 Task: Look for space in Gurnee, United States from 6th September, 2023 to 15th September, 2023 for 6 adults in price range Rs.8000 to Rs.12000. Place can be entire place or private room with 6 bedrooms having 6 beds and 6 bathrooms. Property type can be house, flat, guest house. Amenities needed are: wifi, TV, free parkinig on premises, gym, breakfast. Booking option can be shelf check-in. Required host language is English.
Action: Mouse moved to (451, 99)
Screenshot: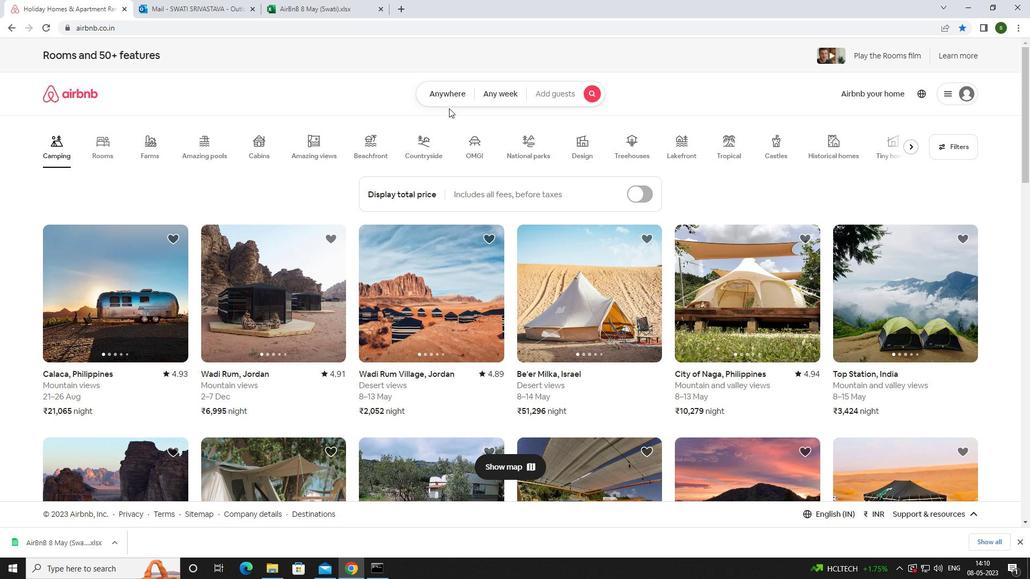 
Action: Mouse pressed left at (451, 99)
Screenshot: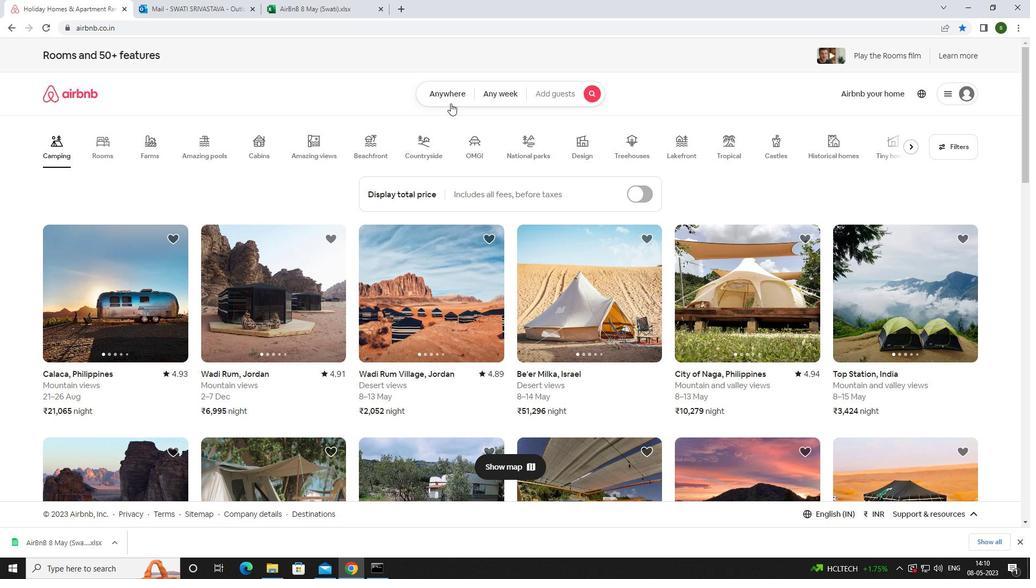 
Action: Mouse moved to (358, 138)
Screenshot: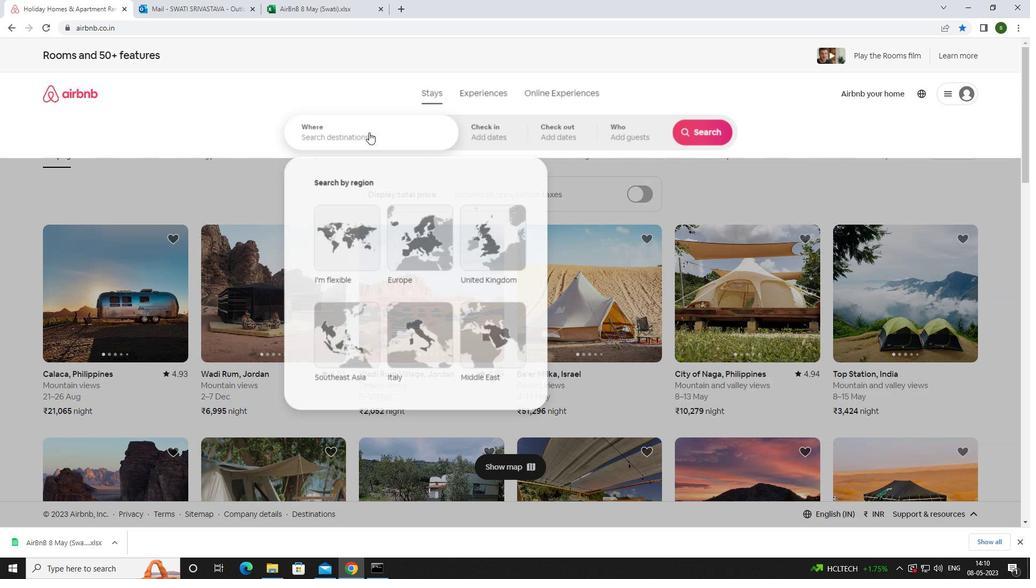 
Action: Mouse pressed left at (358, 138)
Screenshot: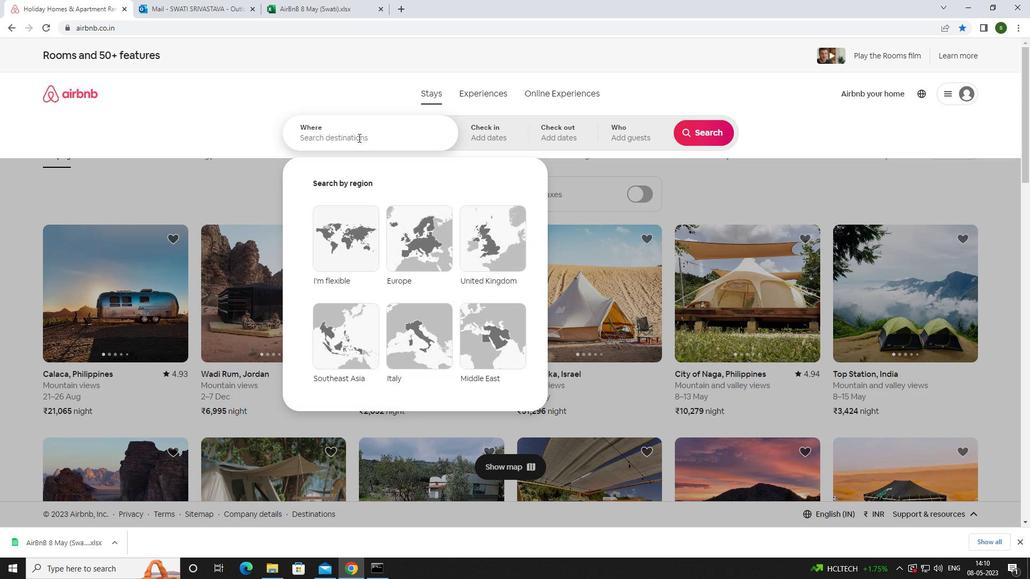 
Action: Key pressed <Key.caps_lock>g<Key.caps_lock>urnee,<Key.space><Key.caps_lock>u<Key.caps_lock>nited<Key.space><Key.caps_lock>s<Key.caps_lock>tates<Key.enter>
Screenshot: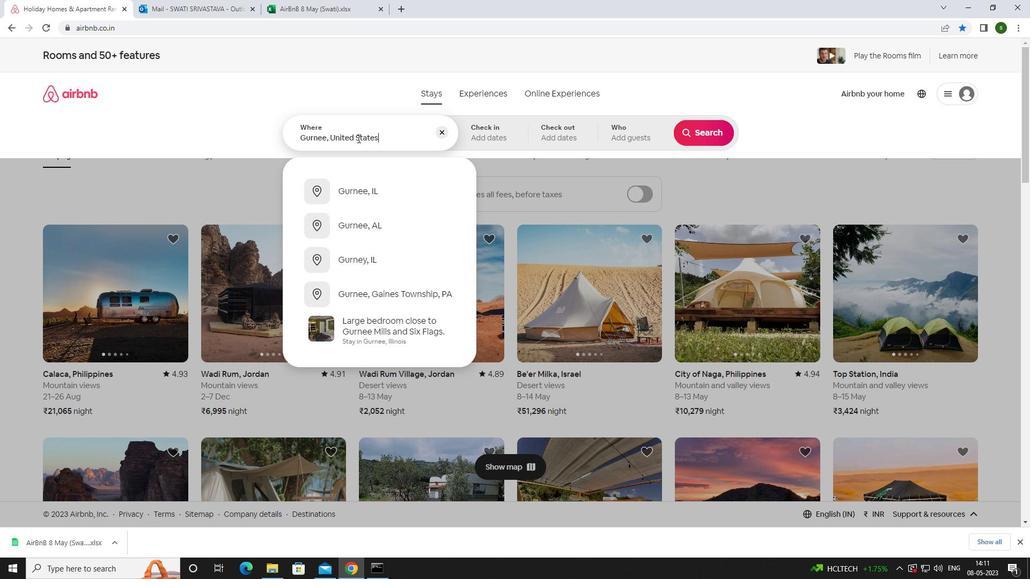 
Action: Mouse moved to (699, 214)
Screenshot: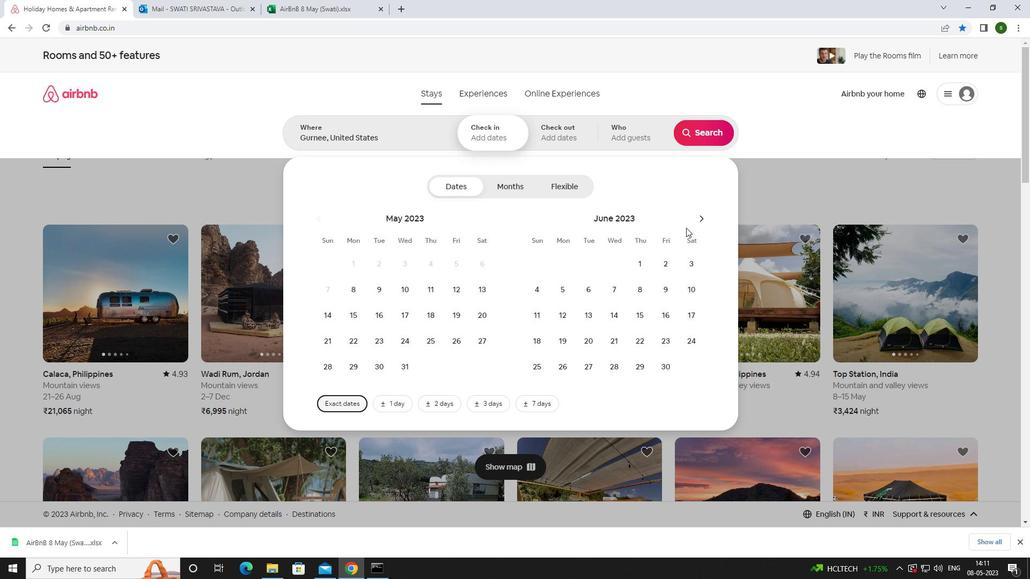 
Action: Mouse pressed left at (699, 214)
Screenshot: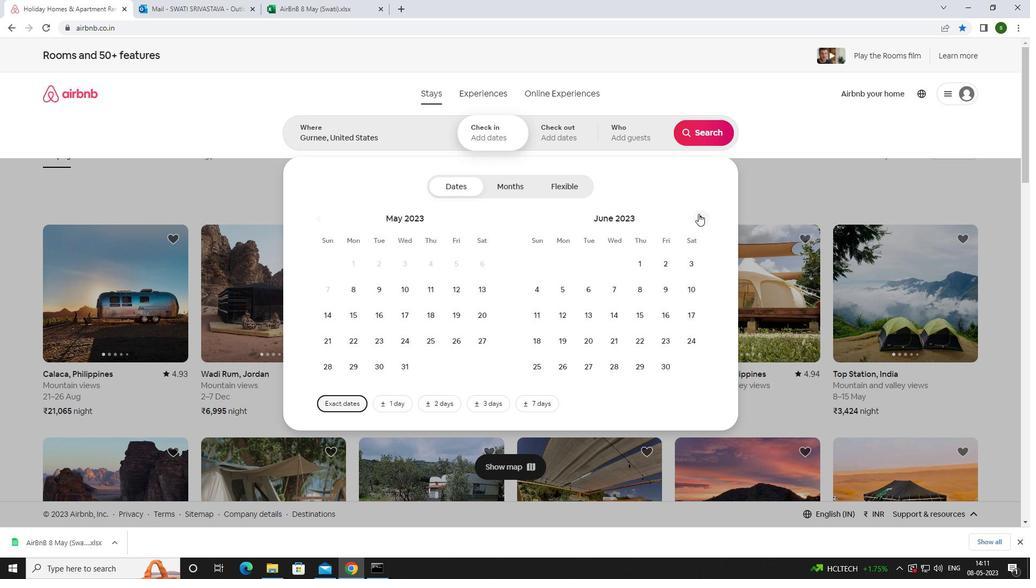 
Action: Mouse moved to (701, 214)
Screenshot: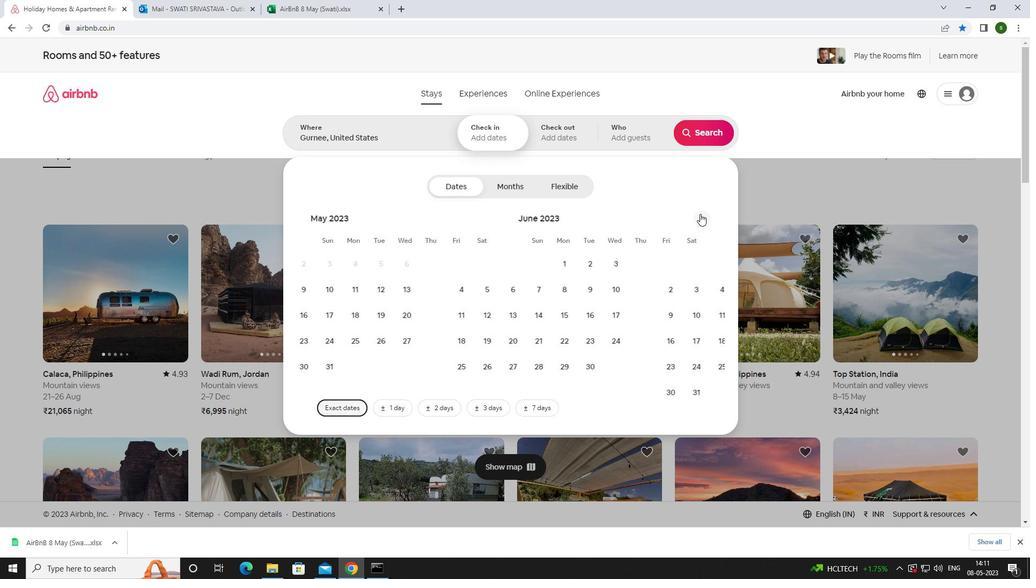 
Action: Mouse pressed left at (701, 214)
Screenshot: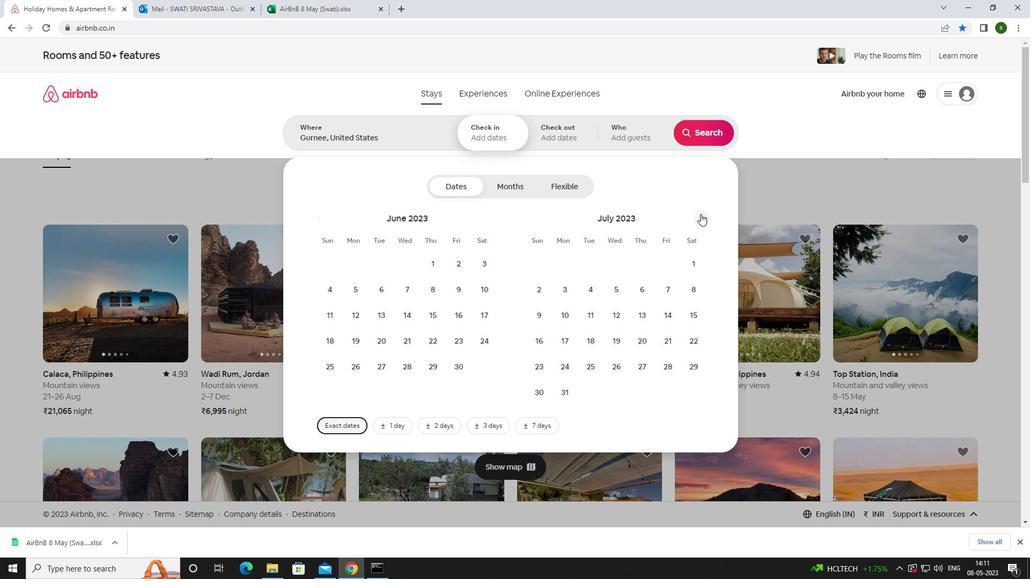 
Action: Mouse pressed left at (701, 214)
Screenshot: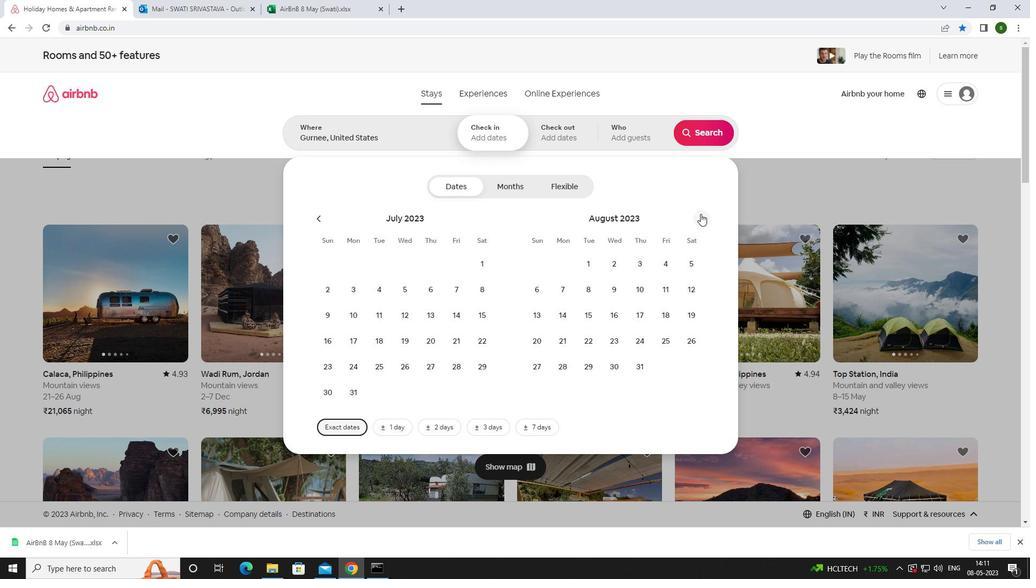 
Action: Mouse moved to (620, 293)
Screenshot: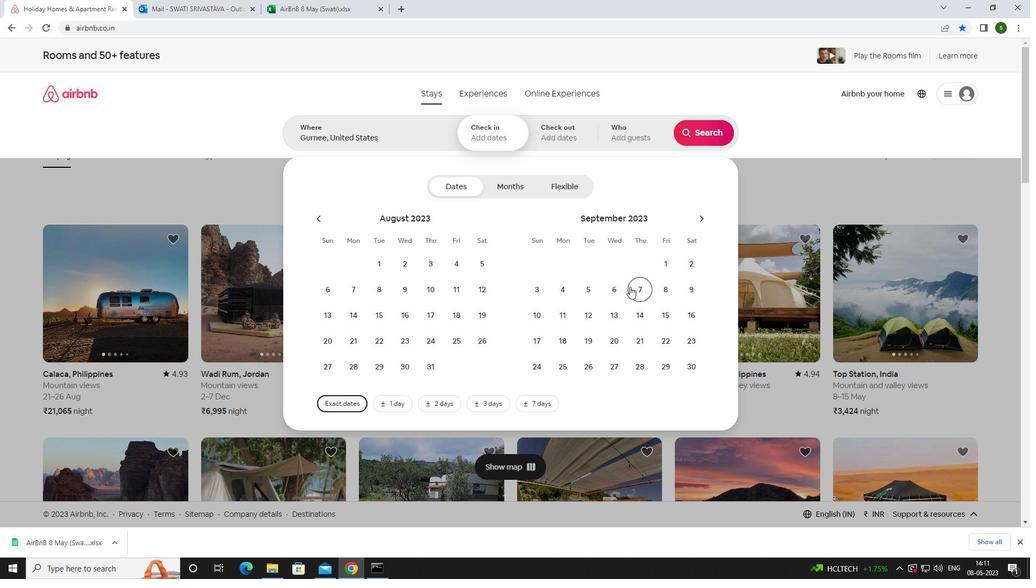 
Action: Mouse pressed left at (620, 293)
Screenshot: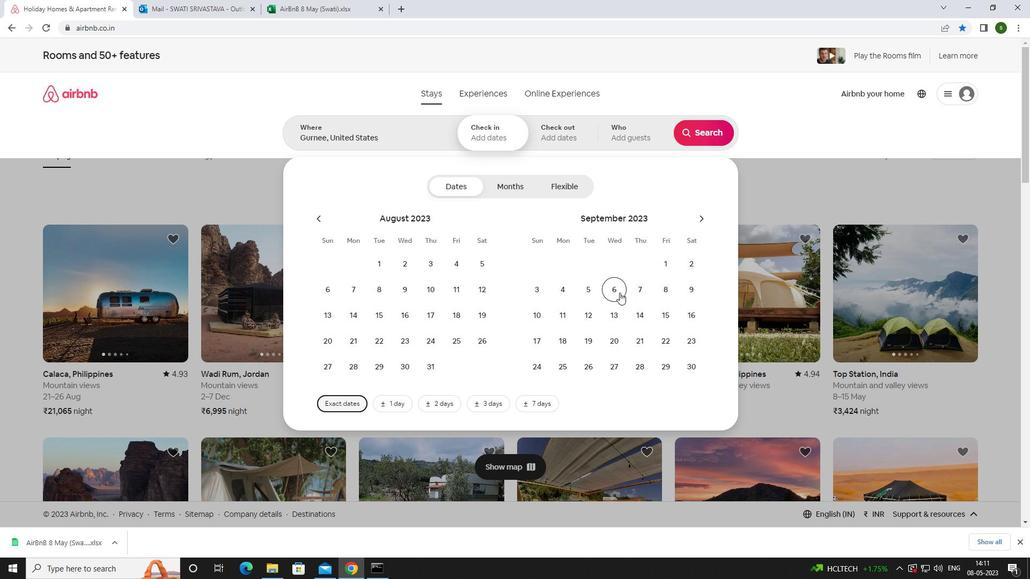 
Action: Mouse moved to (664, 311)
Screenshot: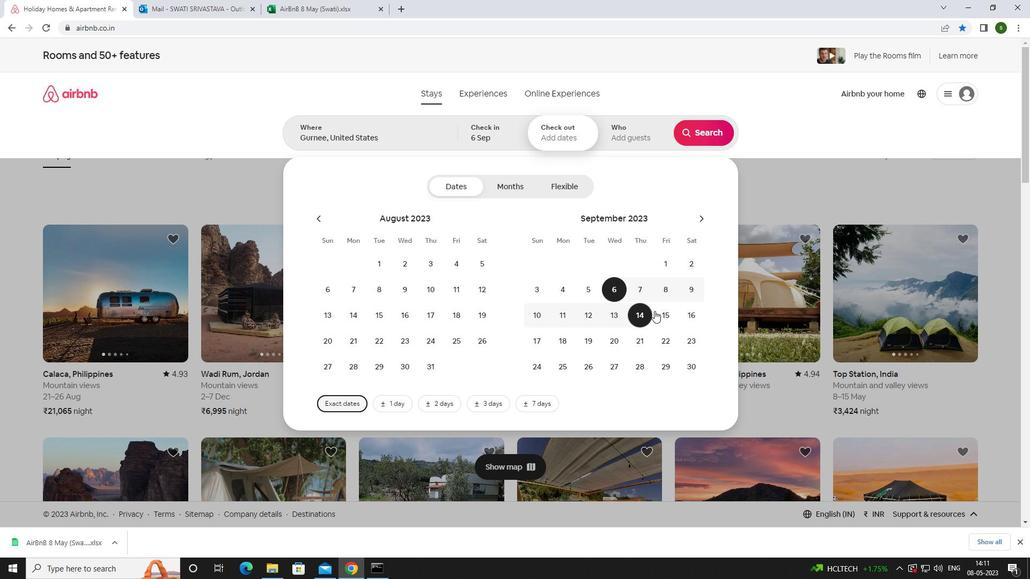 
Action: Mouse pressed left at (664, 311)
Screenshot: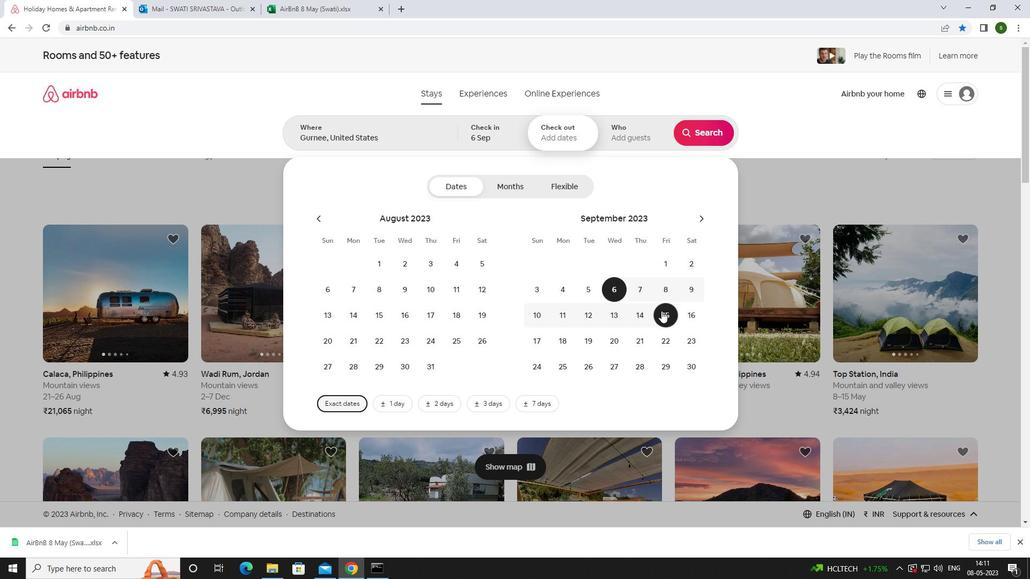 
Action: Mouse moved to (614, 133)
Screenshot: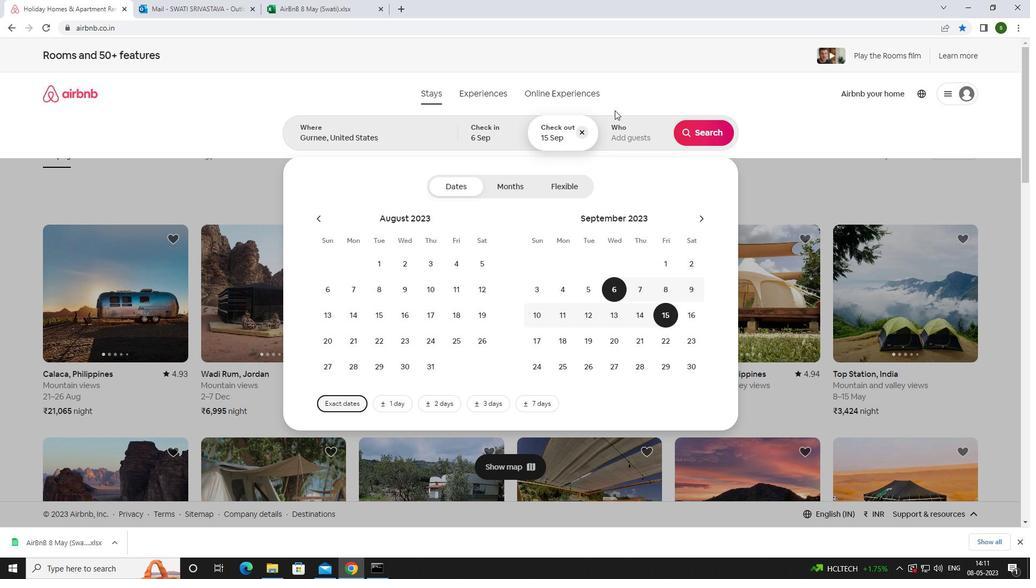 
Action: Mouse pressed left at (614, 133)
Screenshot: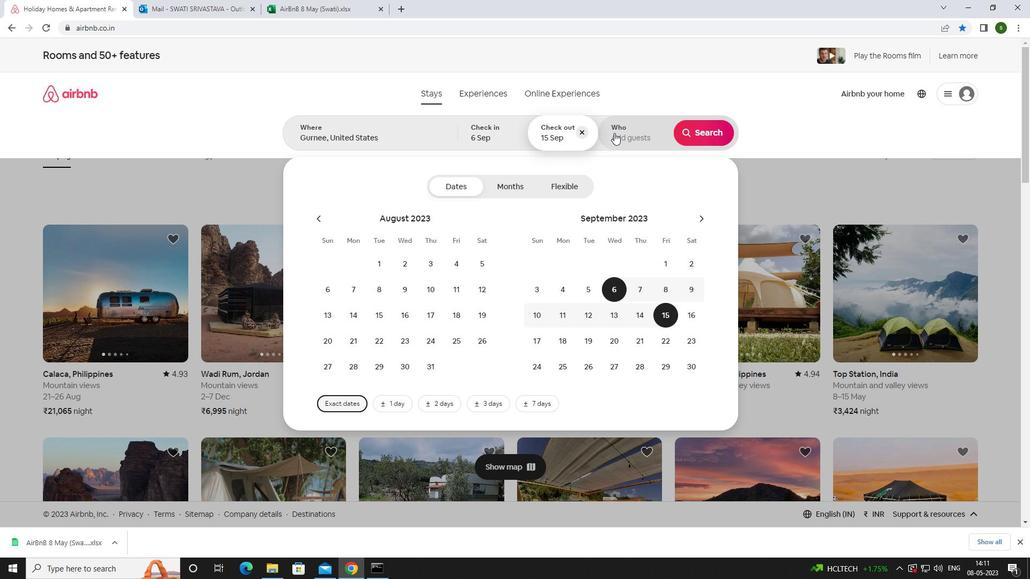 
Action: Mouse moved to (705, 189)
Screenshot: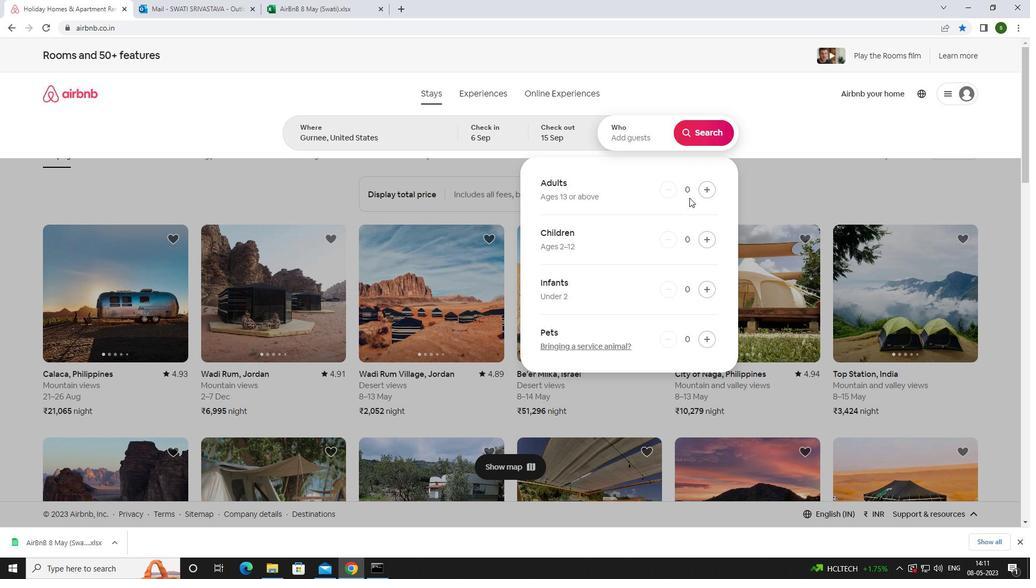 
Action: Mouse pressed left at (705, 189)
Screenshot: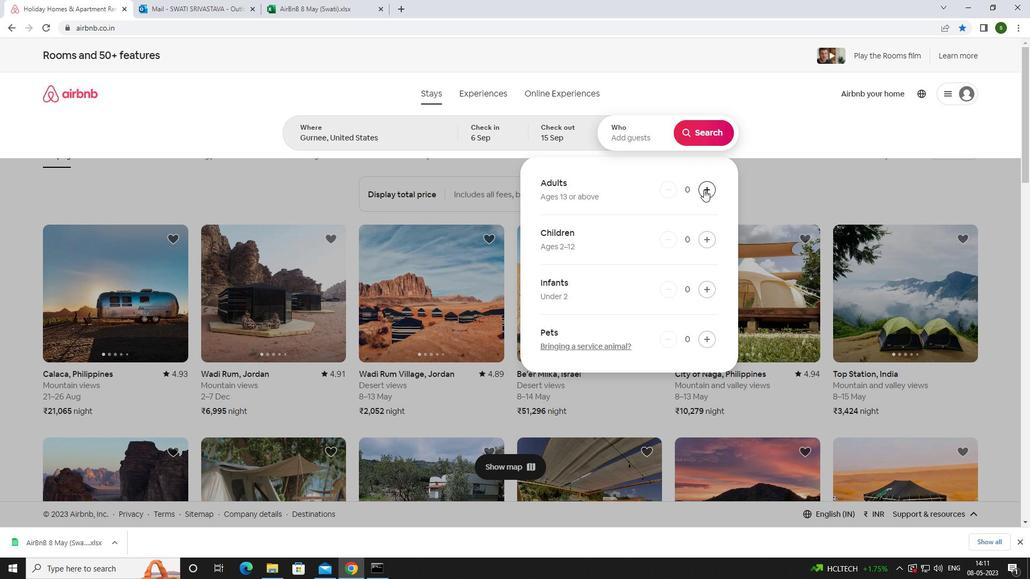 
Action: Mouse pressed left at (705, 189)
Screenshot: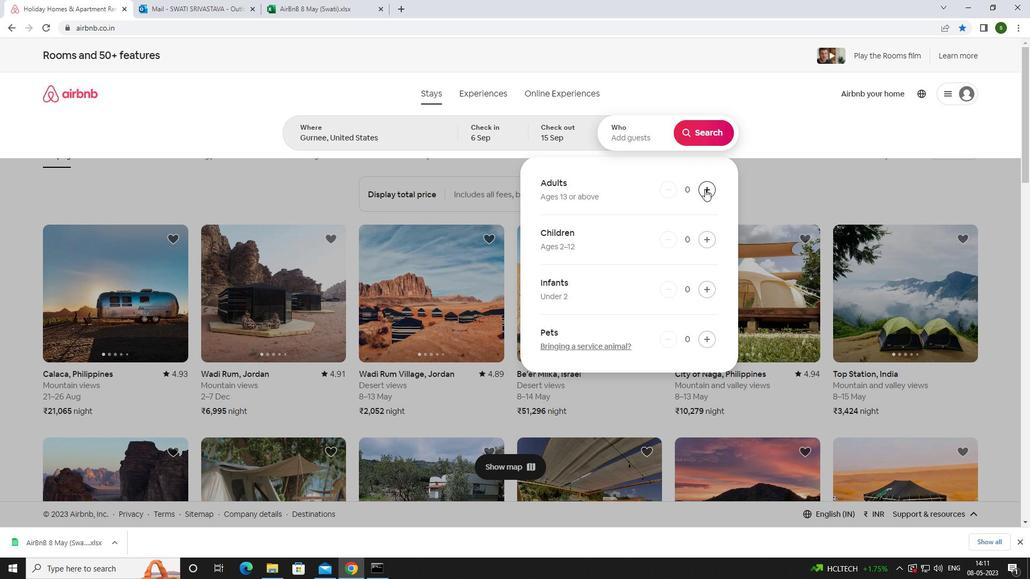 
Action: Mouse pressed left at (705, 189)
Screenshot: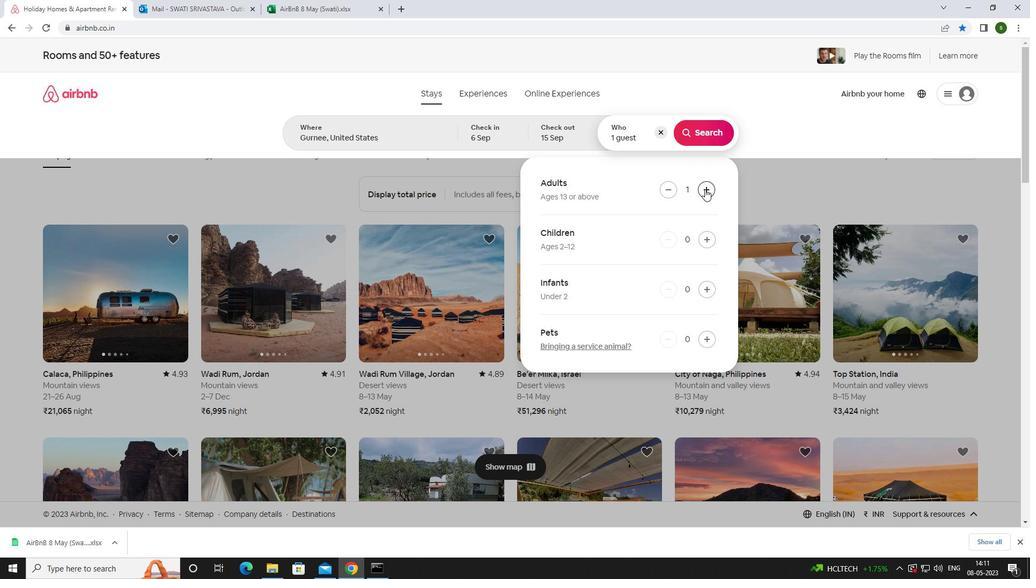 
Action: Mouse pressed left at (705, 189)
Screenshot: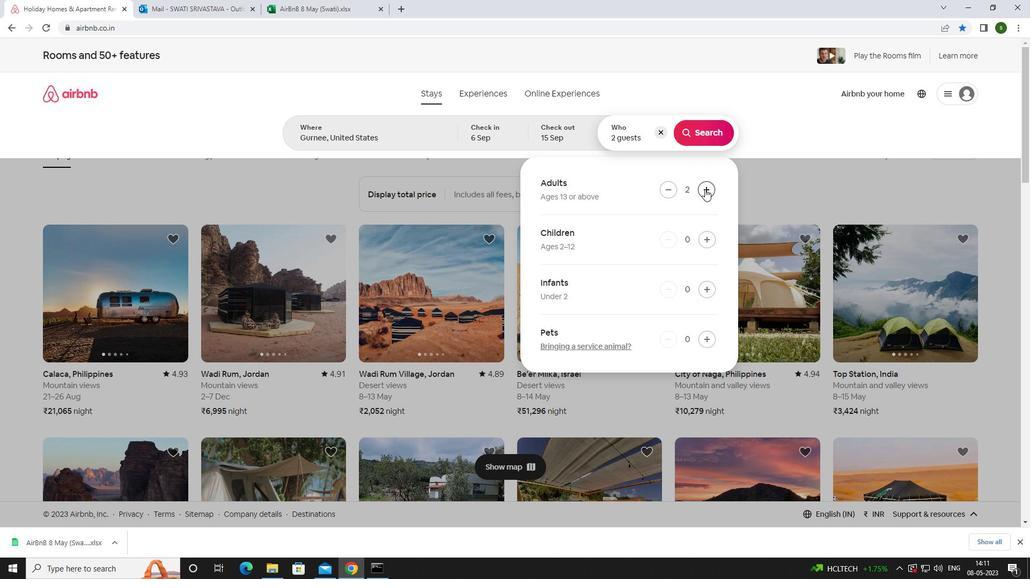 
Action: Mouse pressed left at (705, 189)
Screenshot: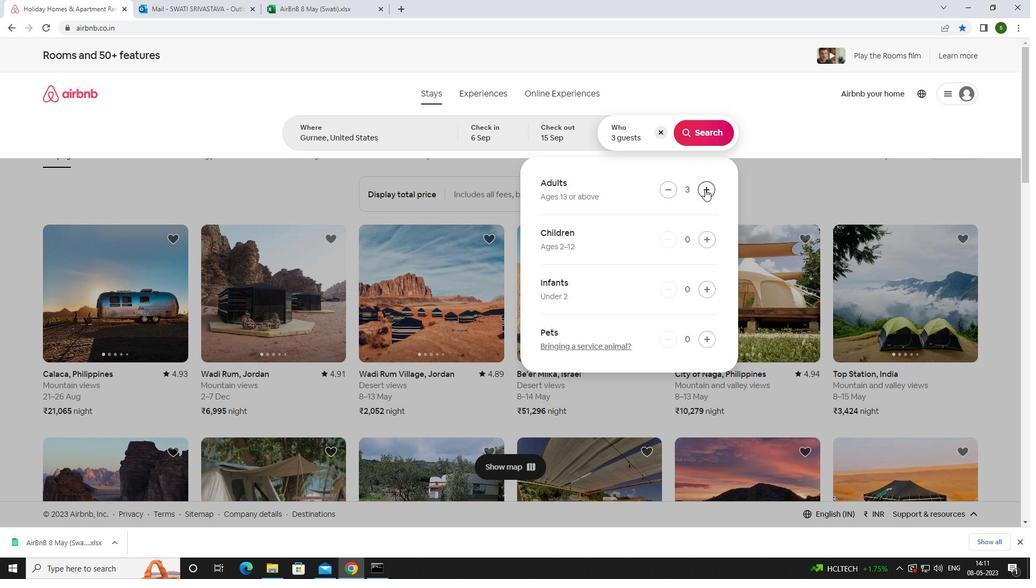 
Action: Mouse pressed left at (705, 189)
Screenshot: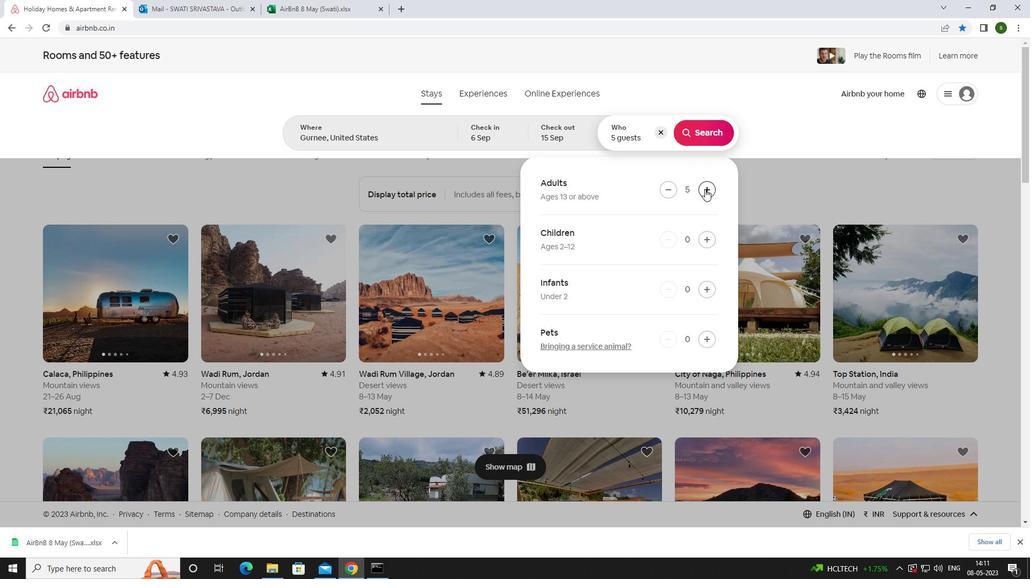 
Action: Mouse moved to (703, 132)
Screenshot: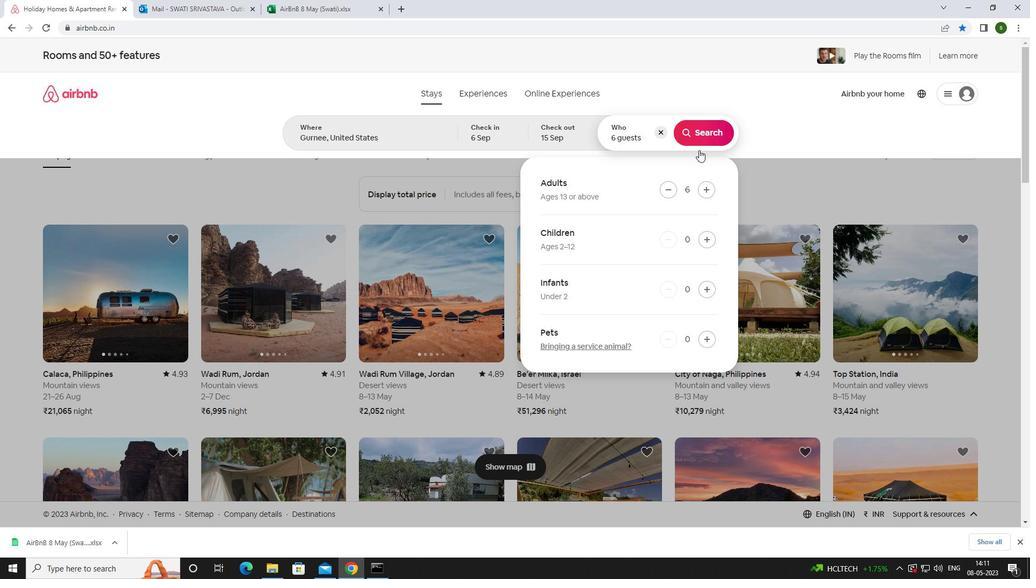 
Action: Mouse pressed left at (703, 132)
Screenshot: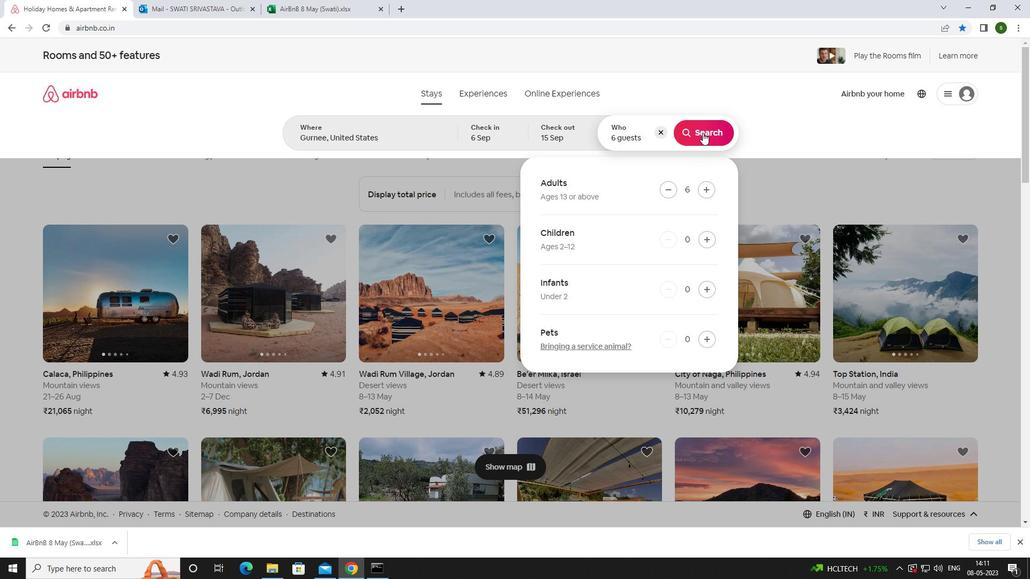 
Action: Mouse moved to (1001, 106)
Screenshot: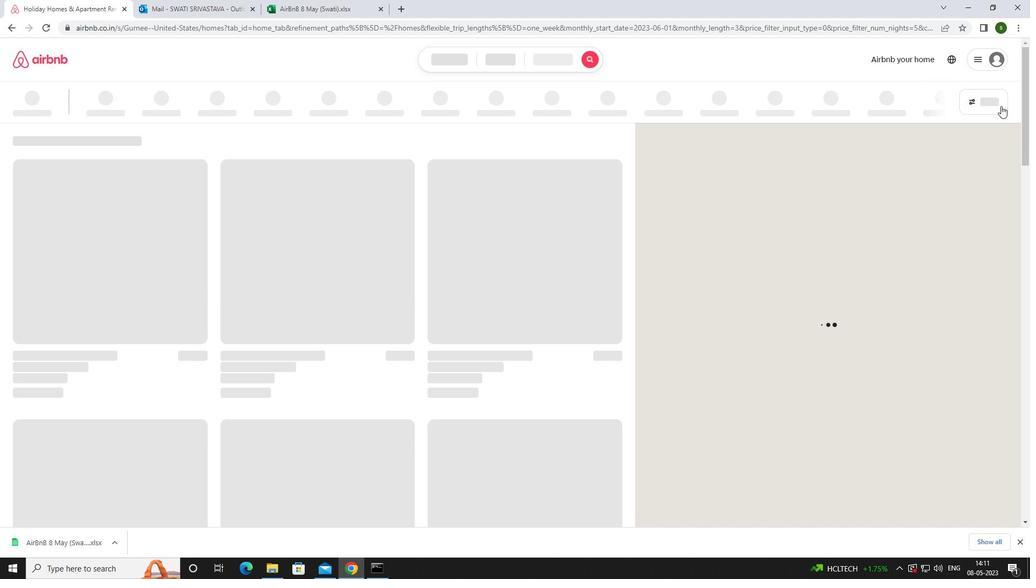 
Action: Mouse pressed left at (1001, 106)
Screenshot: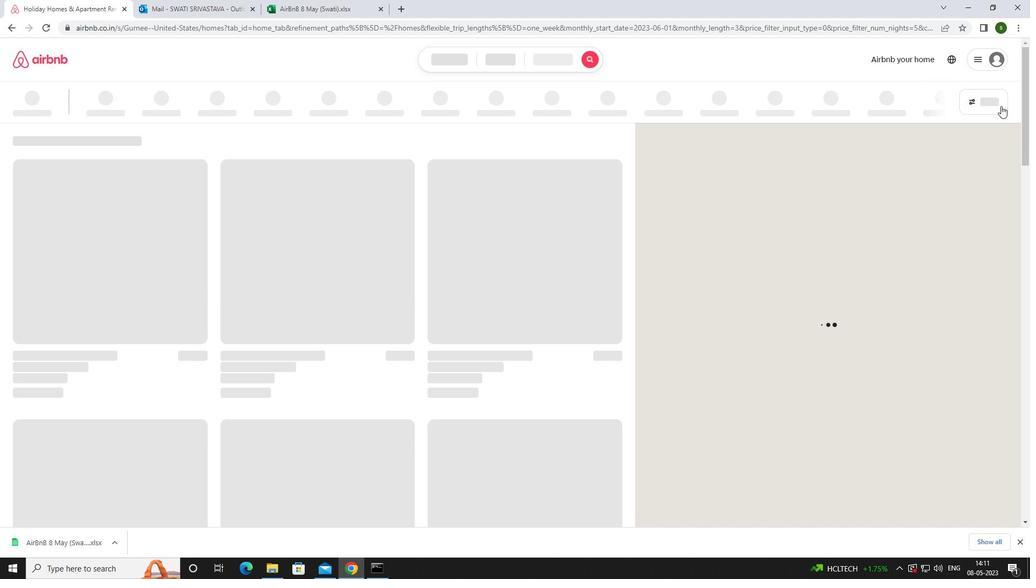 
Action: Mouse moved to (986, 105)
Screenshot: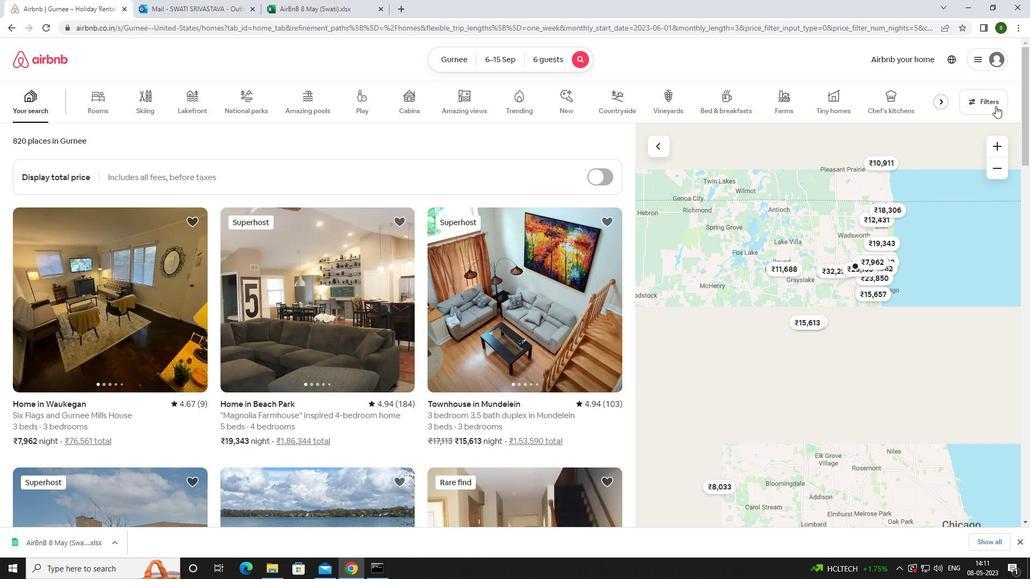 
Action: Mouse pressed left at (986, 105)
Screenshot: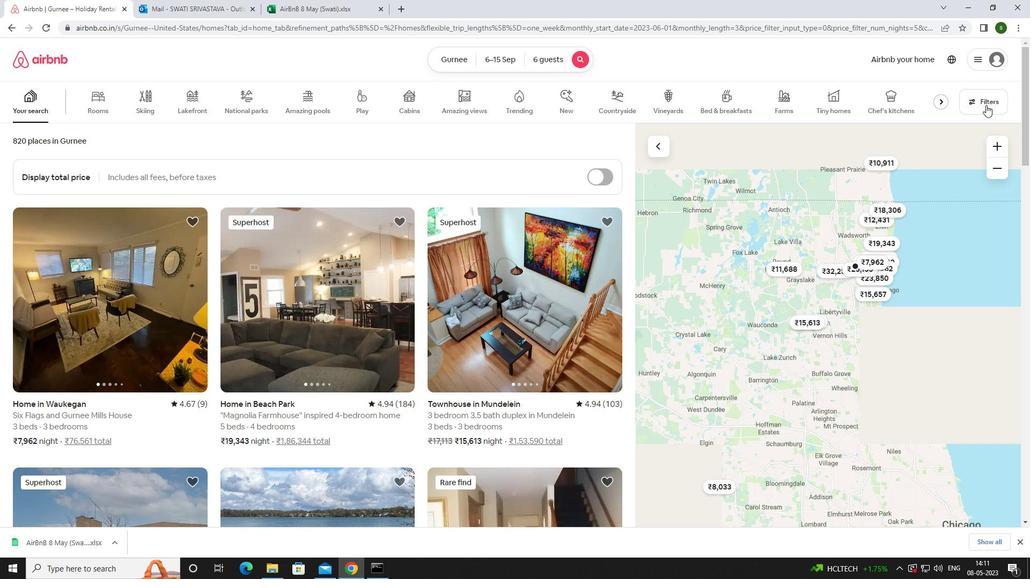 
Action: Mouse moved to (406, 362)
Screenshot: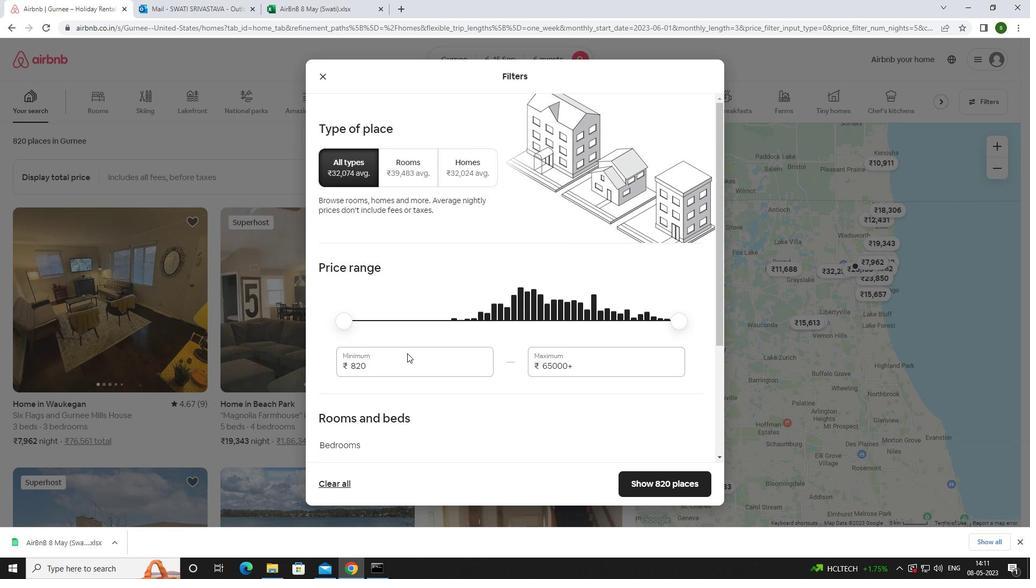 
Action: Mouse pressed left at (406, 362)
Screenshot: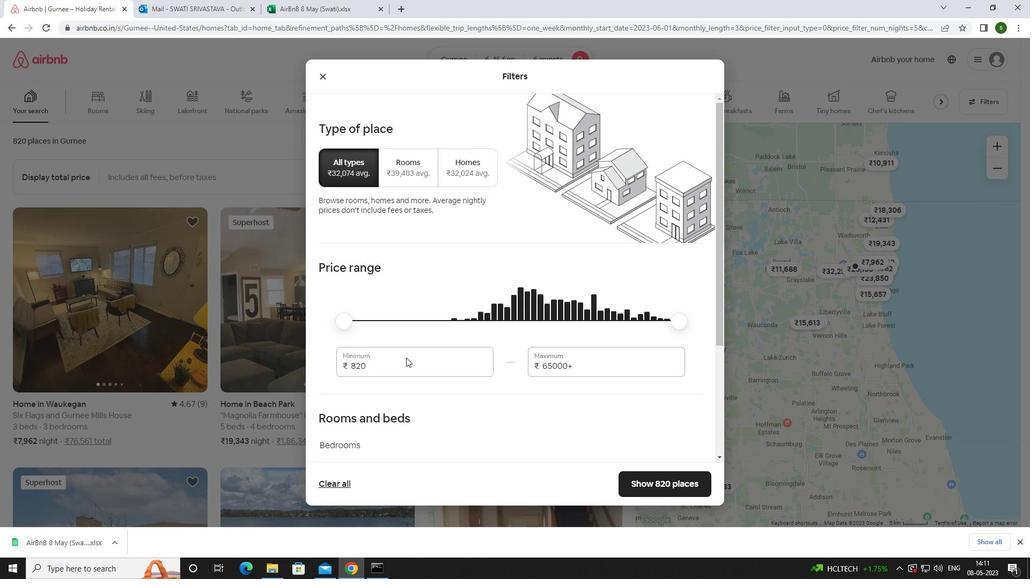 
Action: Key pressed <Key.backspace><Key.backspace><Key.backspace><Key.backspace>8000
Screenshot: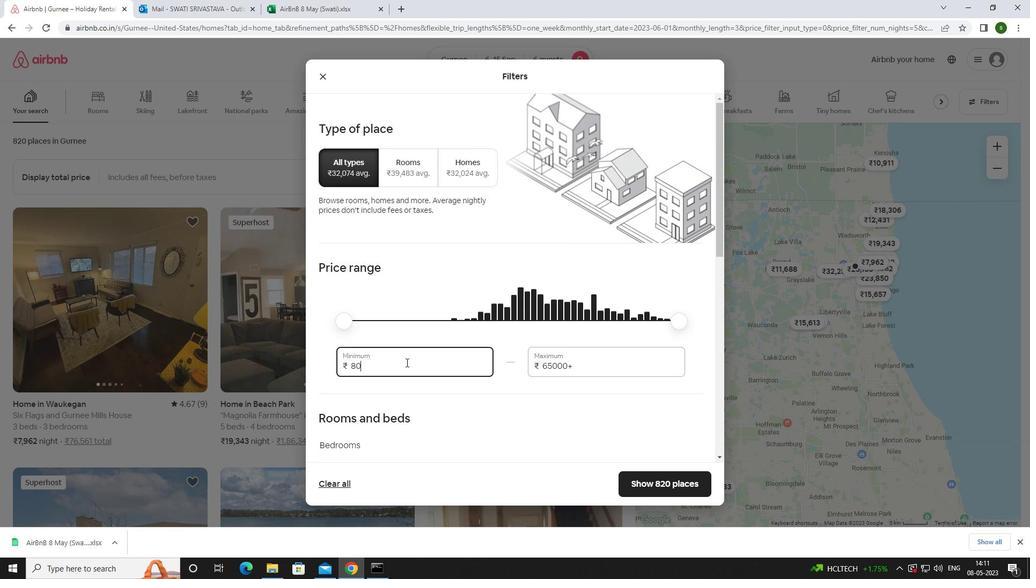 
Action: Mouse moved to (585, 368)
Screenshot: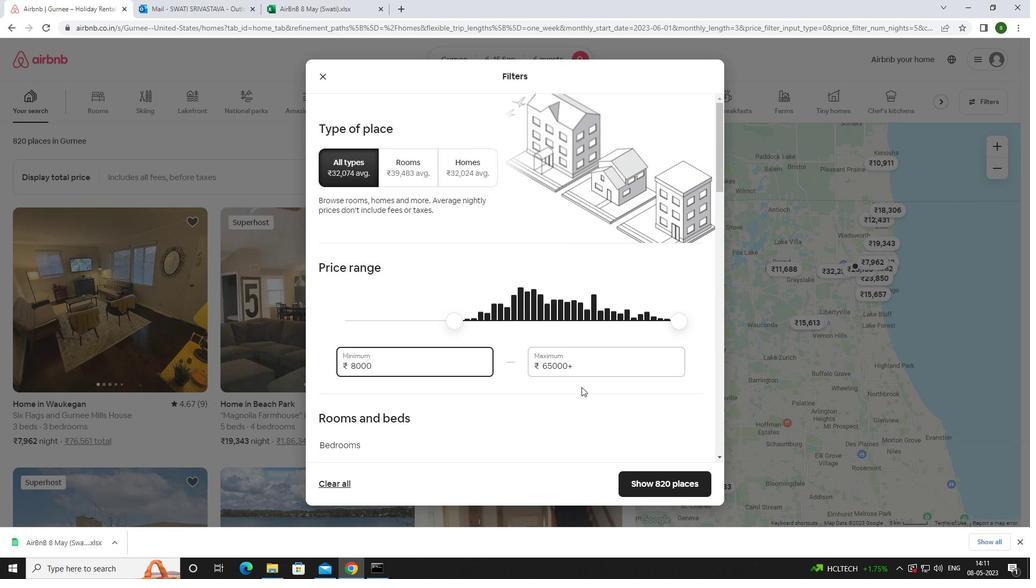 
Action: Mouse pressed left at (585, 368)
Screenshot: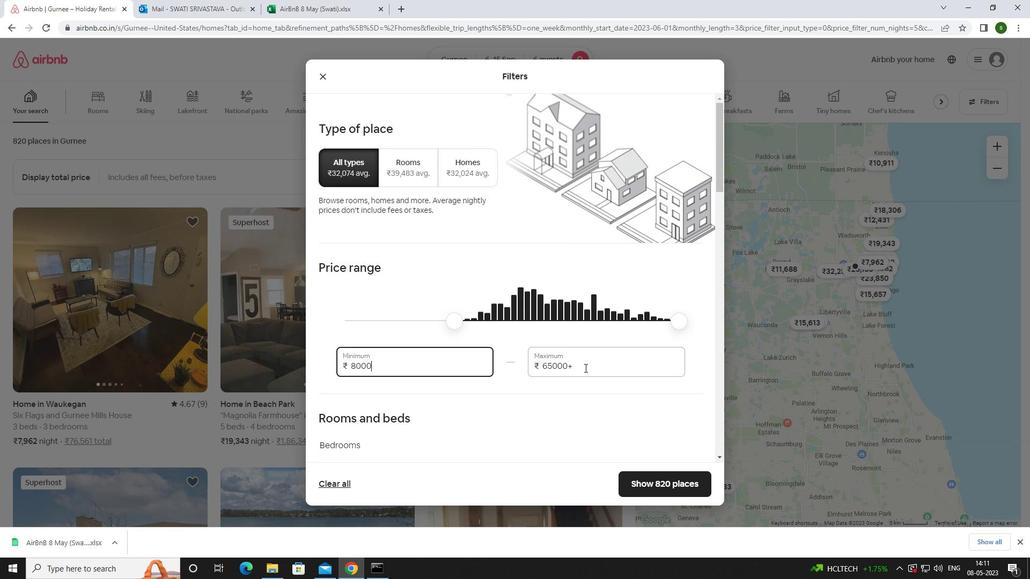 
Action: Key pressed <Key.backspace><Key.backspace><Key.backspace><Key.backspace><Key.backspace><Key.backspace><Key.backspace><Key.backspace><Key.backspace><Key.backspace><Key.backspace><Key.backspace>12000
Screenshot: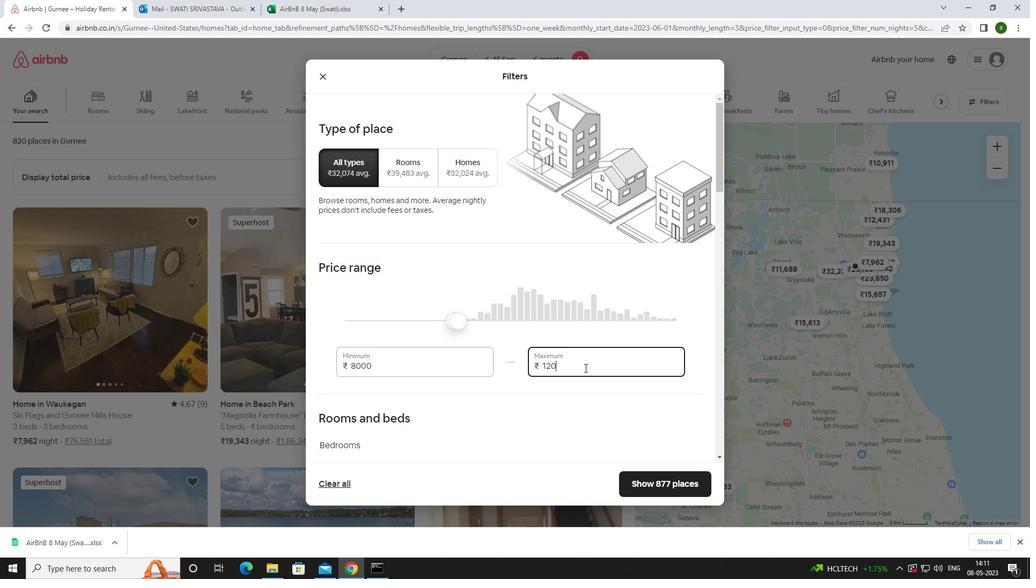 
Action: Mouse moved to (434, 372)
Screenshot: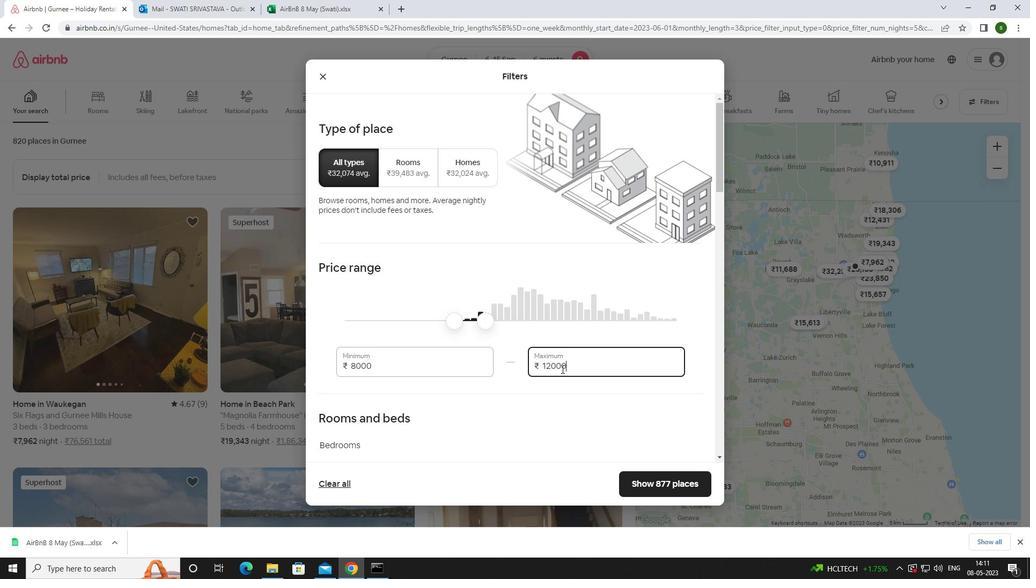 
Action: Mouse scrolled (434, 371) with delta (0, 0)
Screenshot: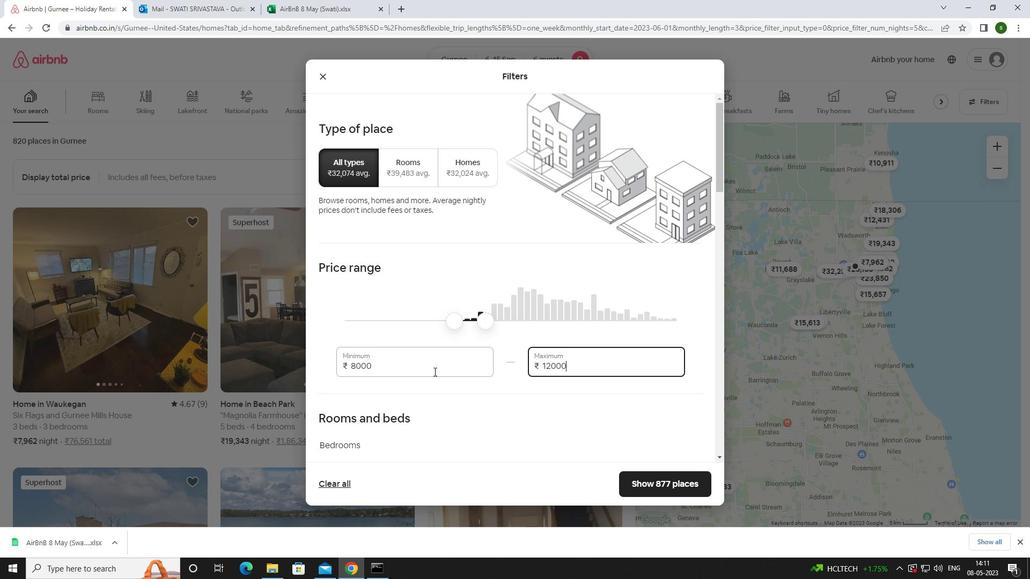 
Action: Mouse scrolled (434, 371) with delta (0, 0)
Screenshot: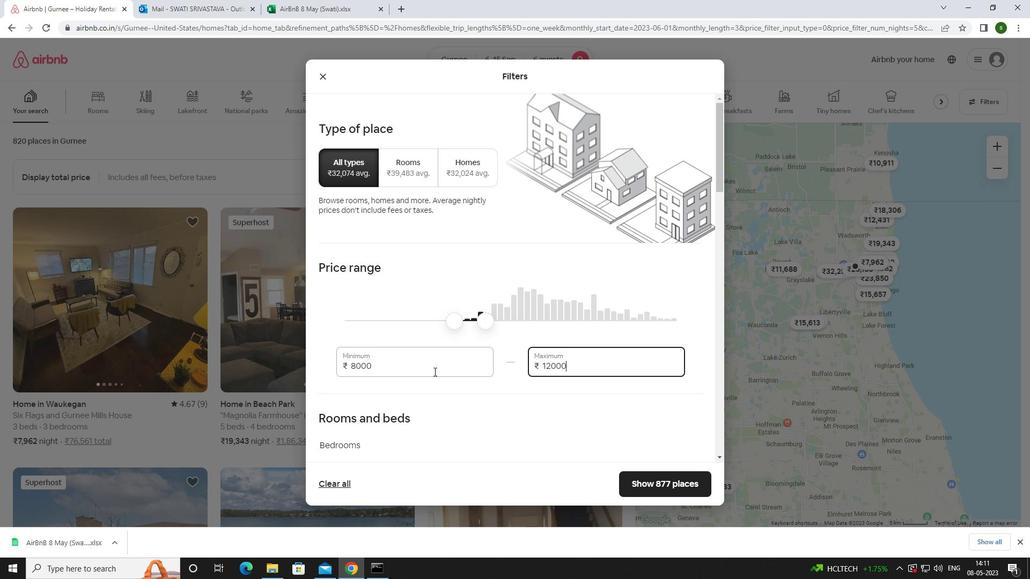 
Action: Mouse scrolled (434, 371) with delta (0, 0)
Screenshot: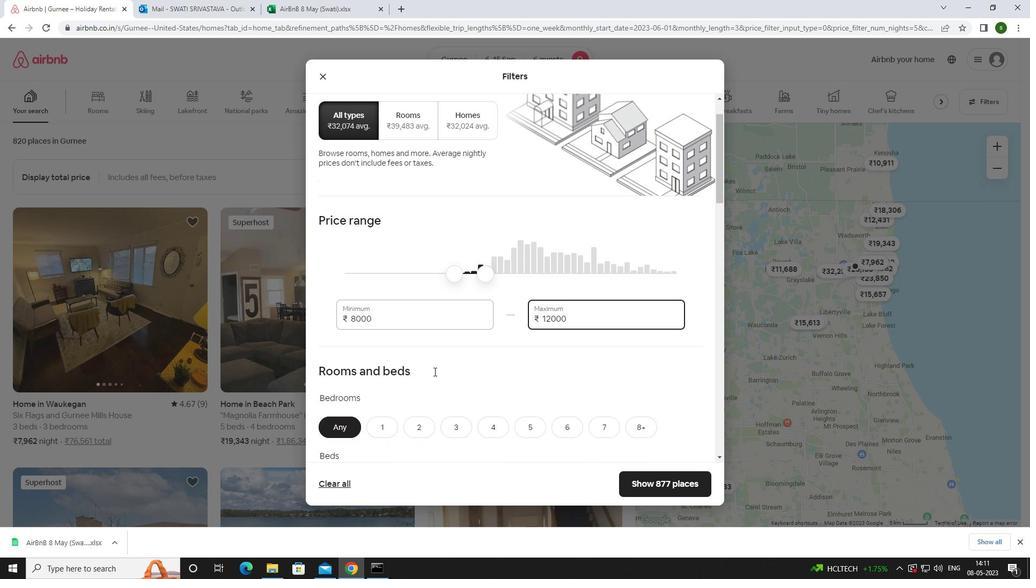
Action: Mouse moved to (562, 319)
Screenshot: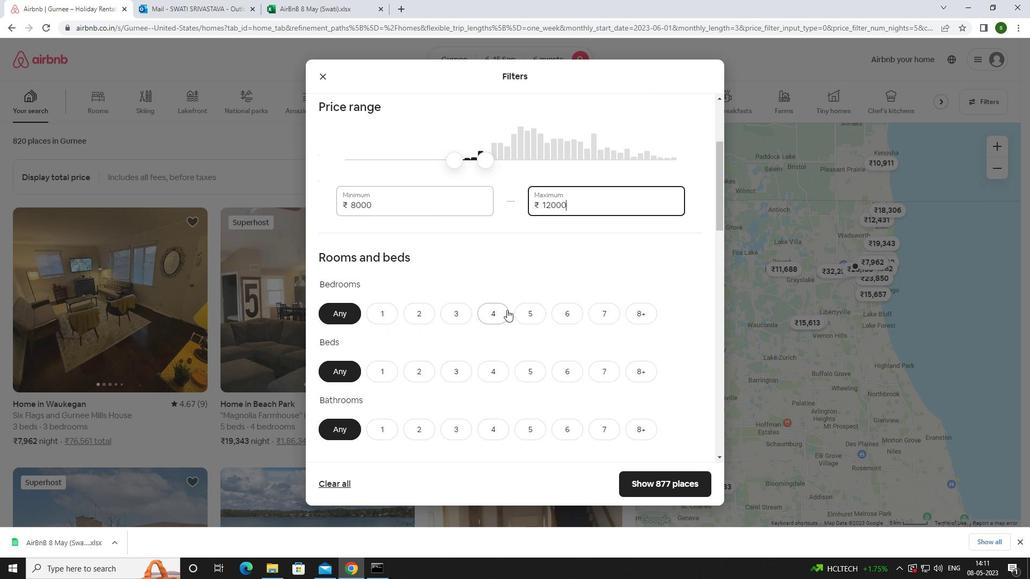 
Action: Mouse pressed left at (562, 319)
Screenshot: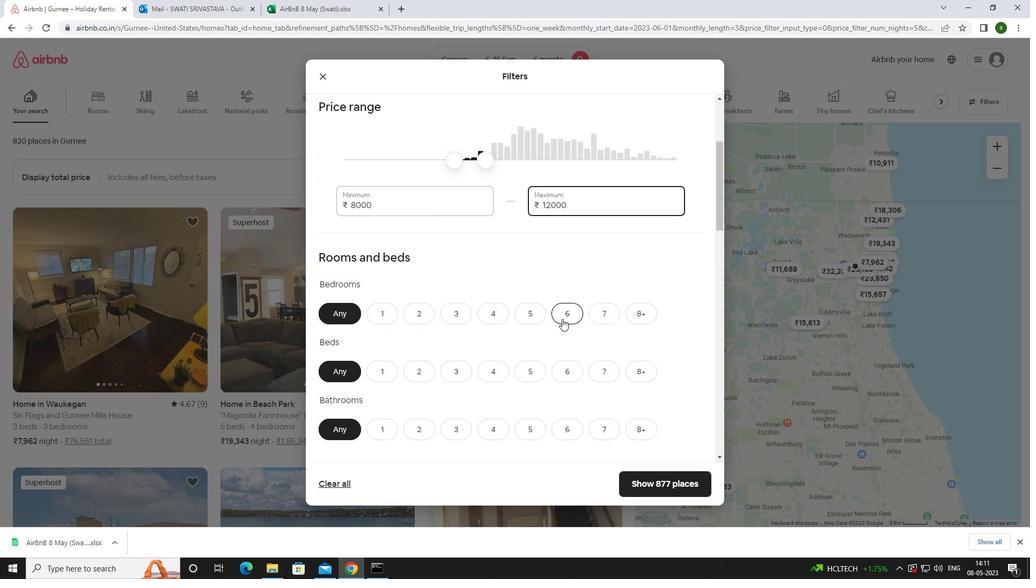 
Action: Mouse moved to (565, 371)
Screenshot: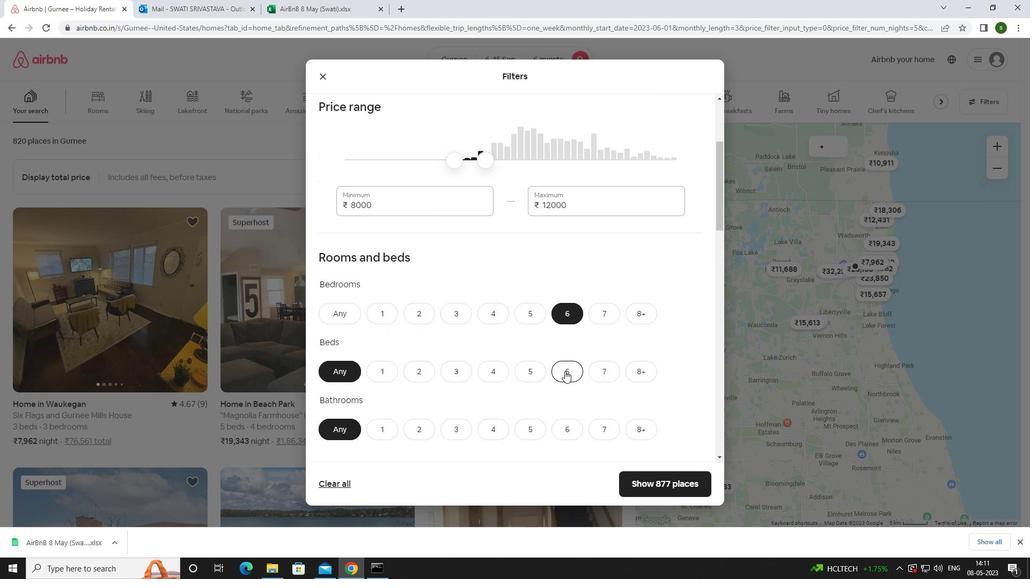
Action: Mouse pressed left at (565, 371)
Screenshot: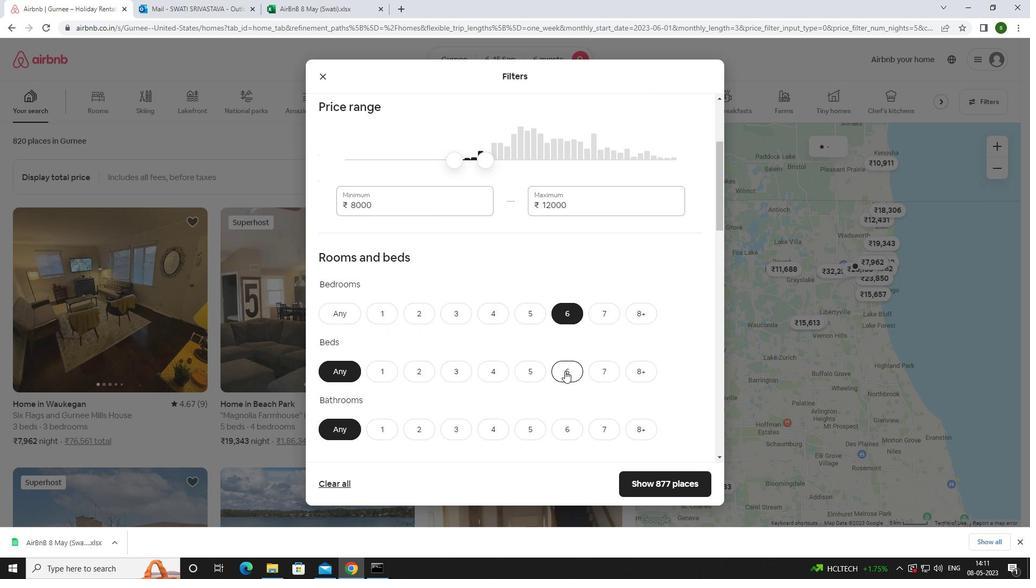 
Action: Mouse moved to (568, 425)
Screenshot: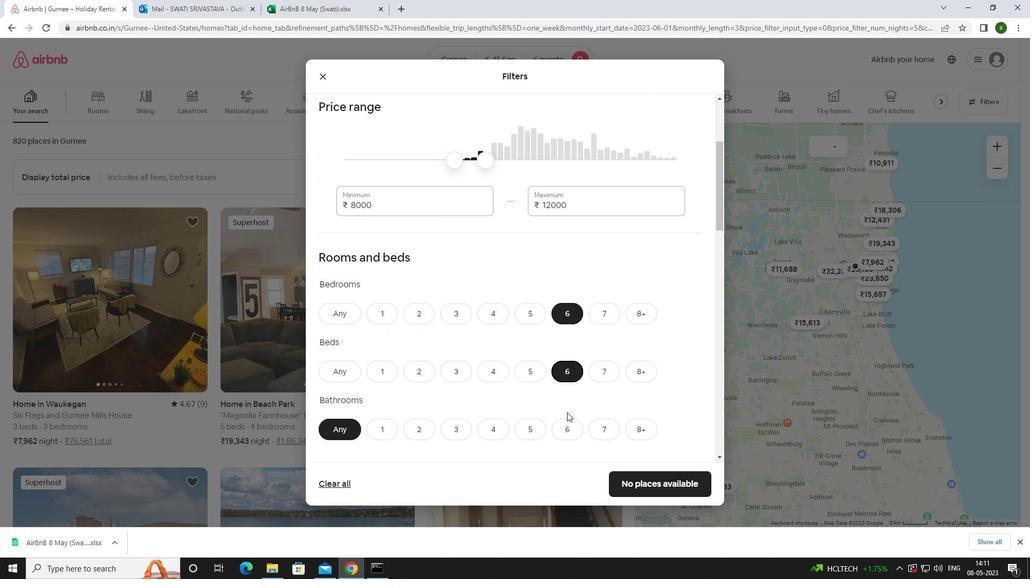 
Action: Mouse pressed left at (568, 425)
Screenshot: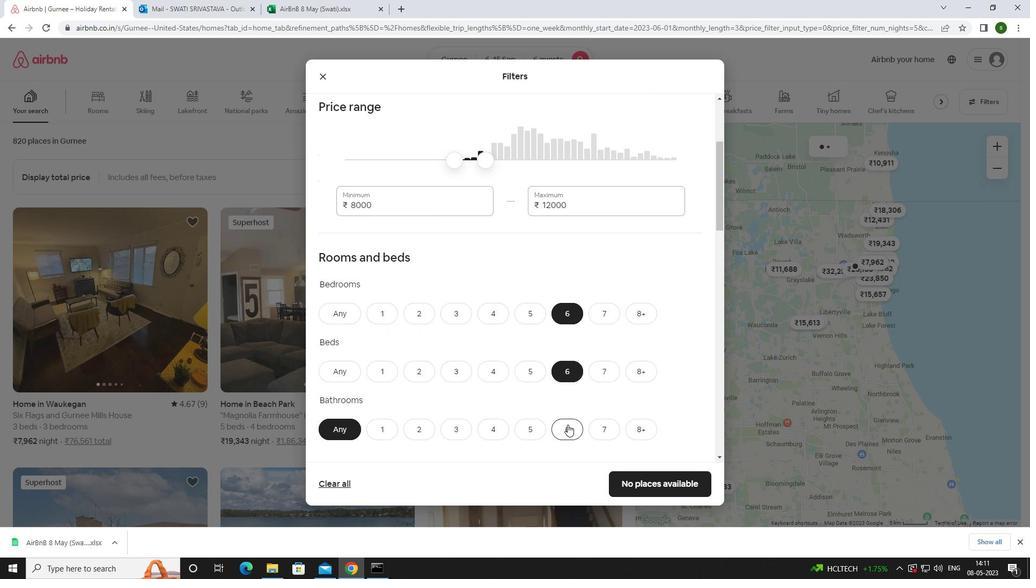 
Action: Mouse scrolled (568, 424) with delta (0, 0)
Screenshot: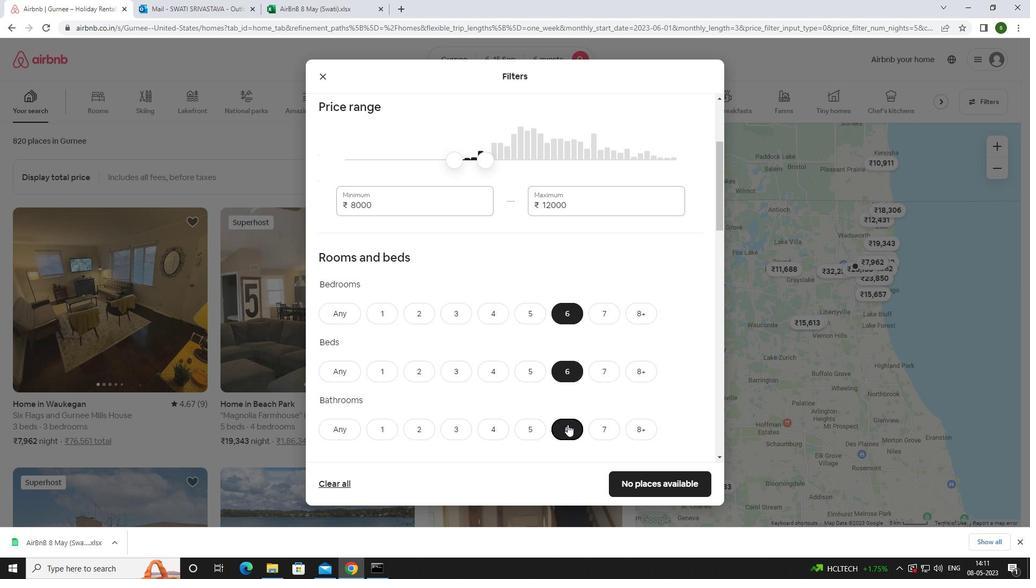 
Action: Mouse scrolled (568, 424) with delta (0, 0)
Screenshot: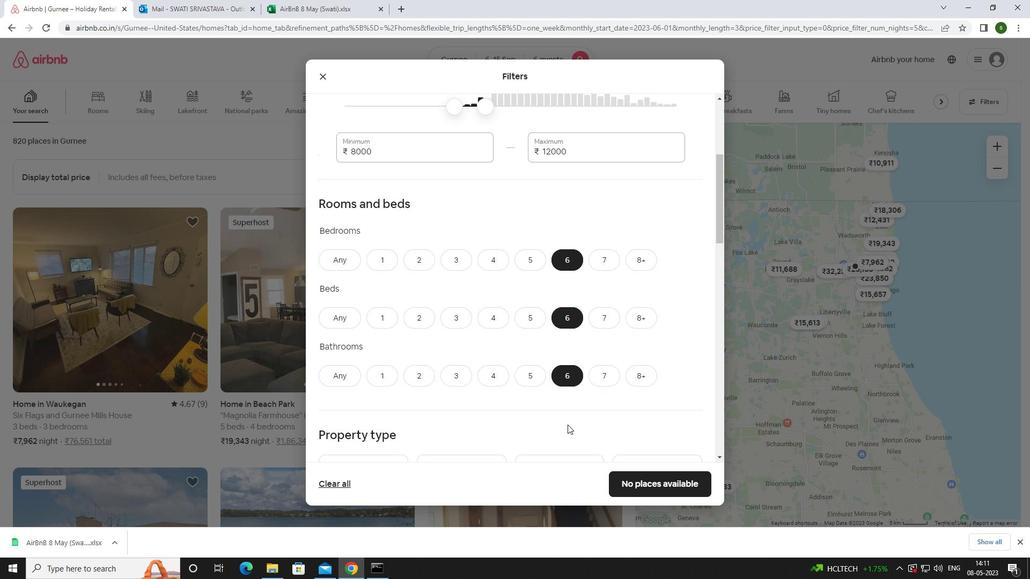 
Action: Mouse scrolled (568, 424) with delta (0, 0)
Screenshot: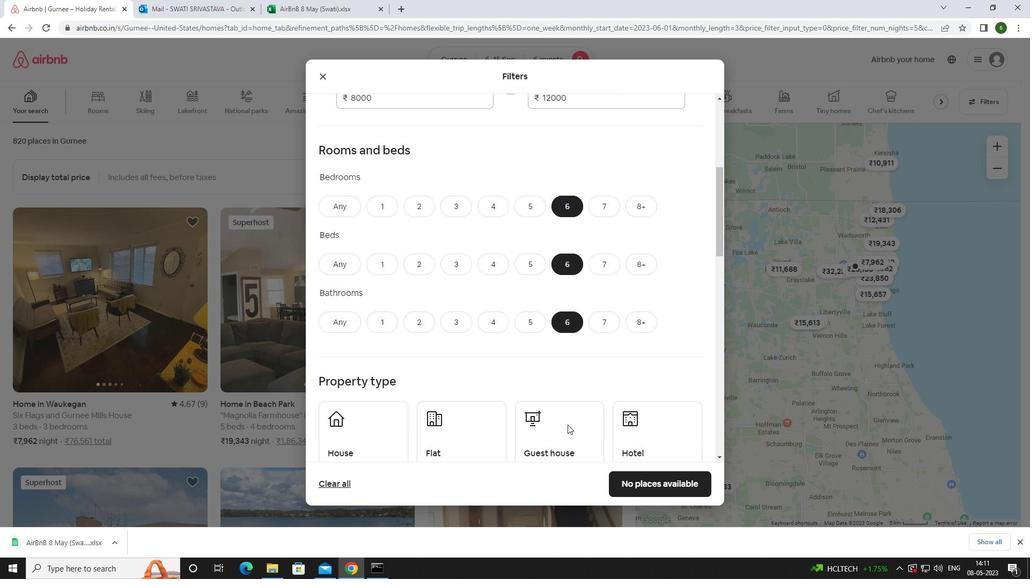 
Action: Mouse moved to (394, 396)
Screenshot: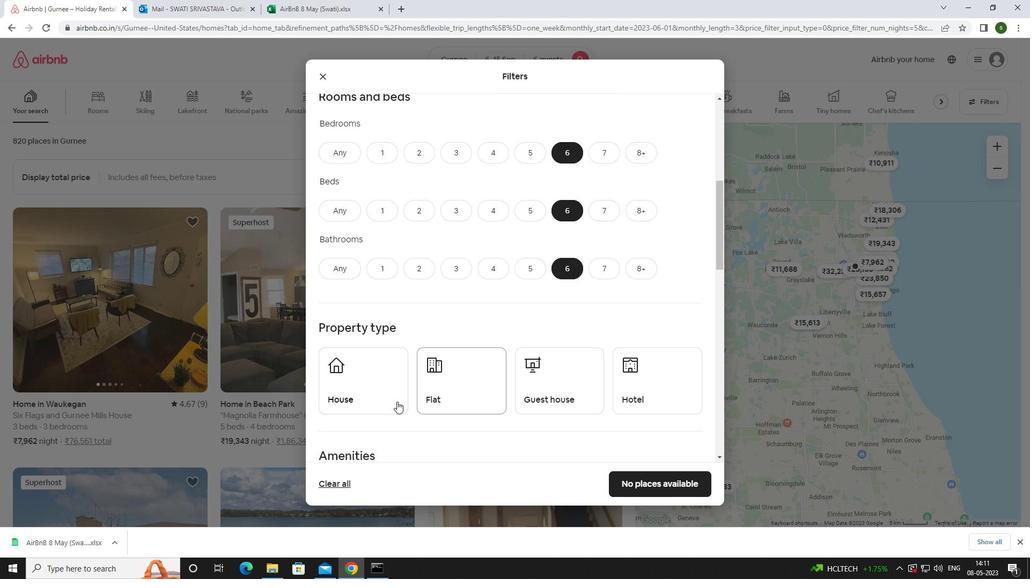 
Action: Mouse pressed left at (394, 396)
Screenshot: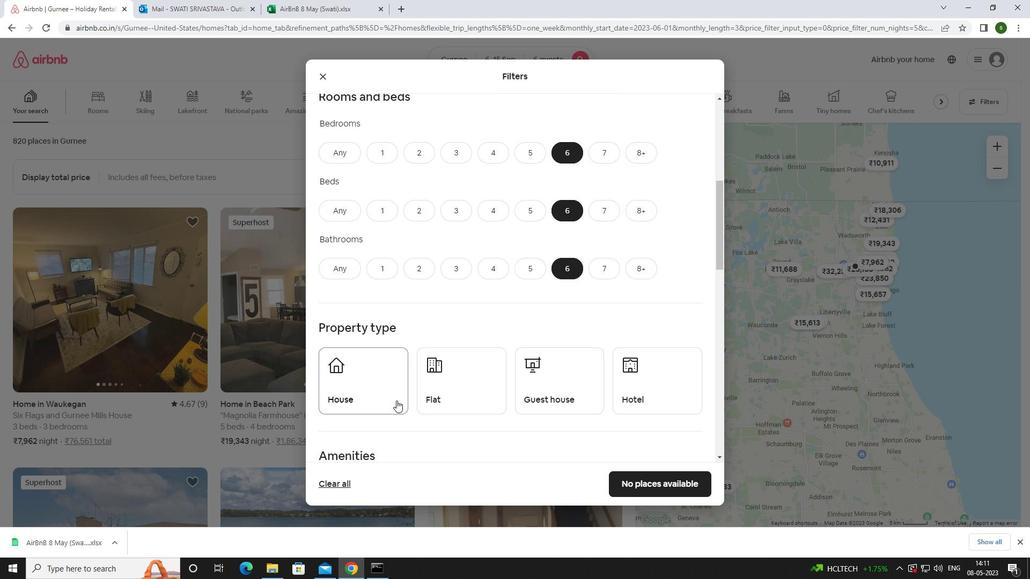 
Action: Mouse moved to (474, 383)
Screenshot: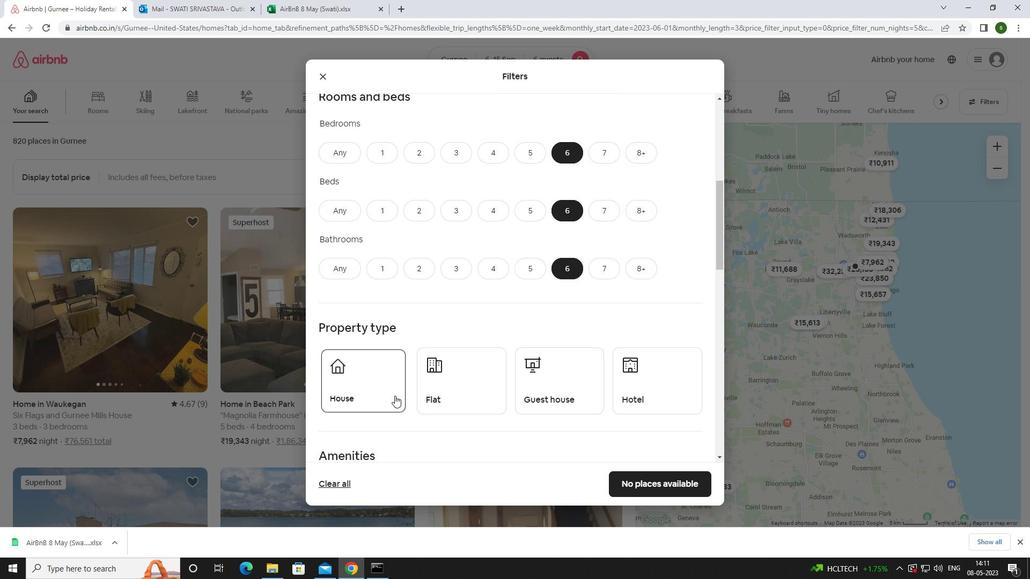 
Action: Mouse pressed left at (474, 383)
Screenshot: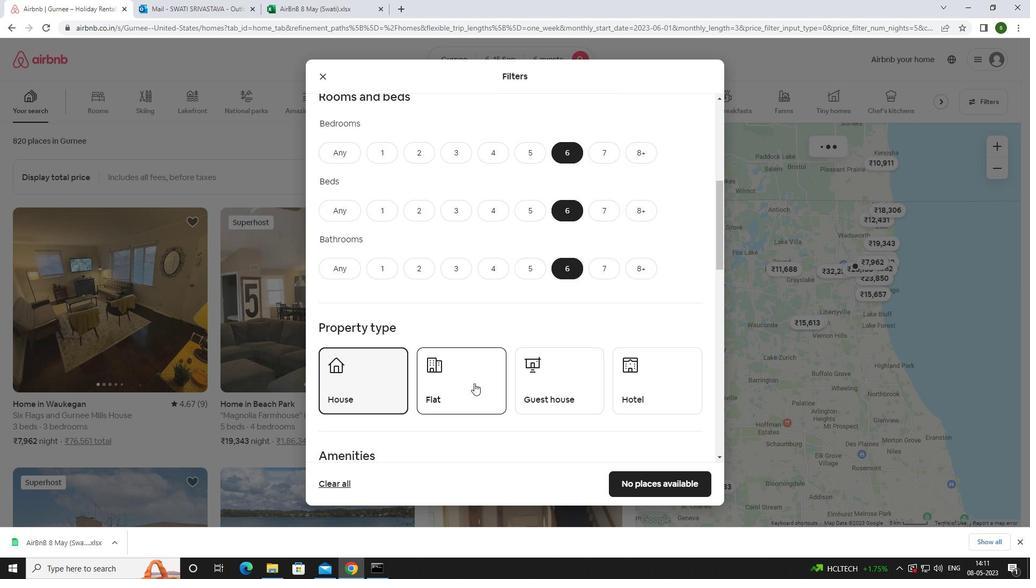 
Action: Mouse moved to (538, 377)
Screenshot: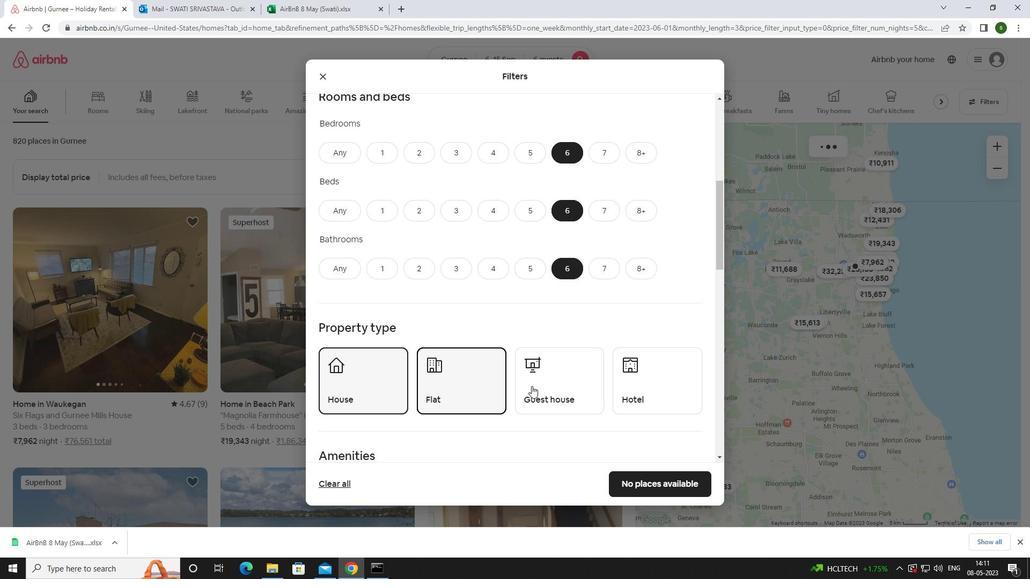 
Action: Mouse pressed left at (538, 377)
Screenshot: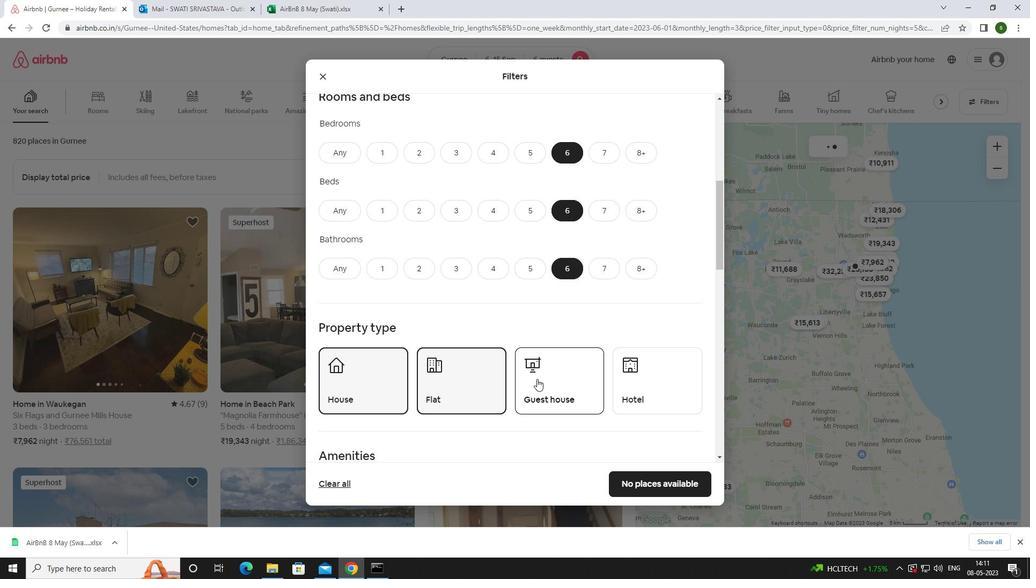 
Action: Mouse moved to (538, 377)
Screenshot: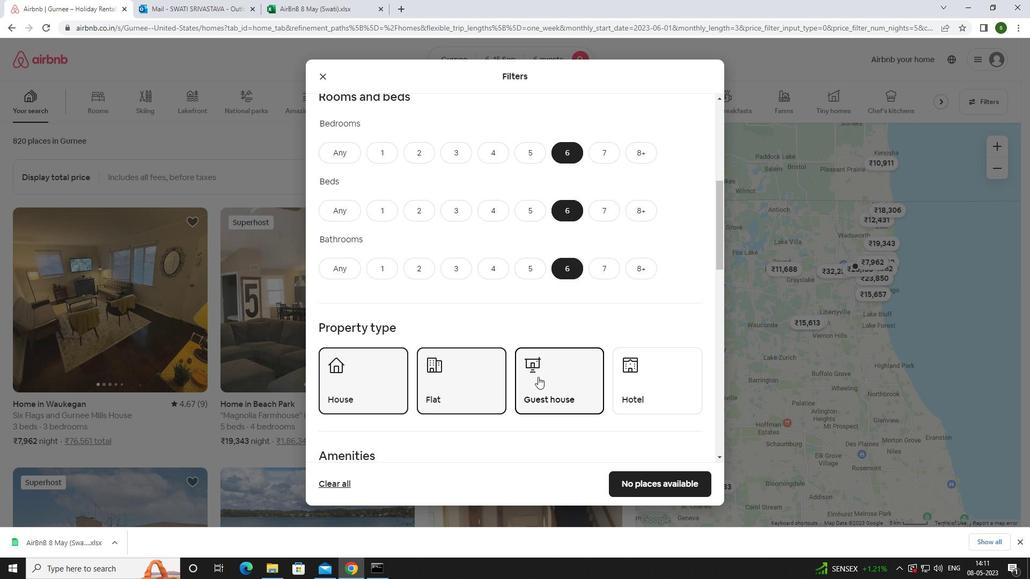 
Action: Mouse scrolled (538, 376) with delta (0, 0)
Screenshot: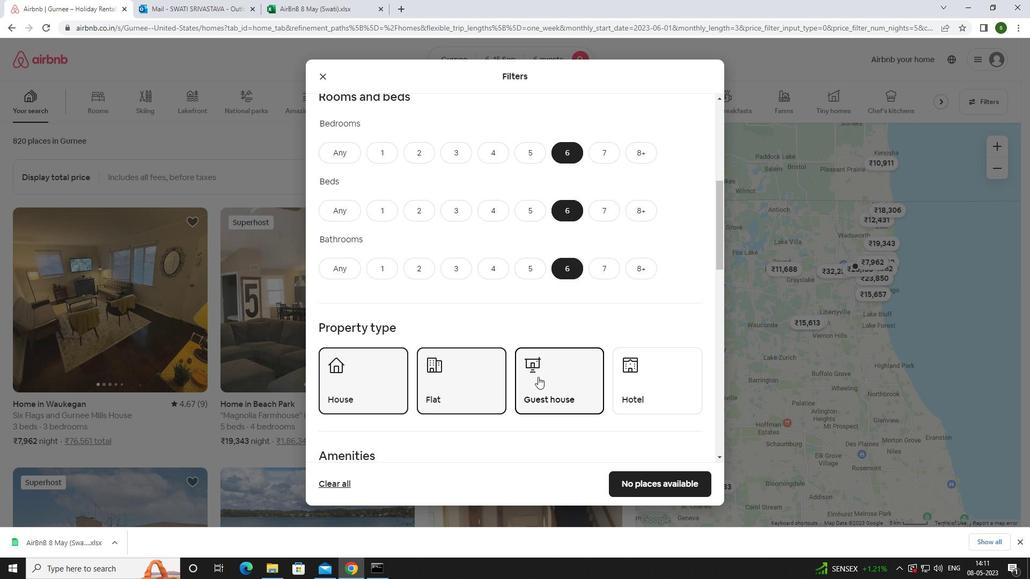 
Action: Mouse scrolled (538, 376) with delta (0, 0)
Screenshot: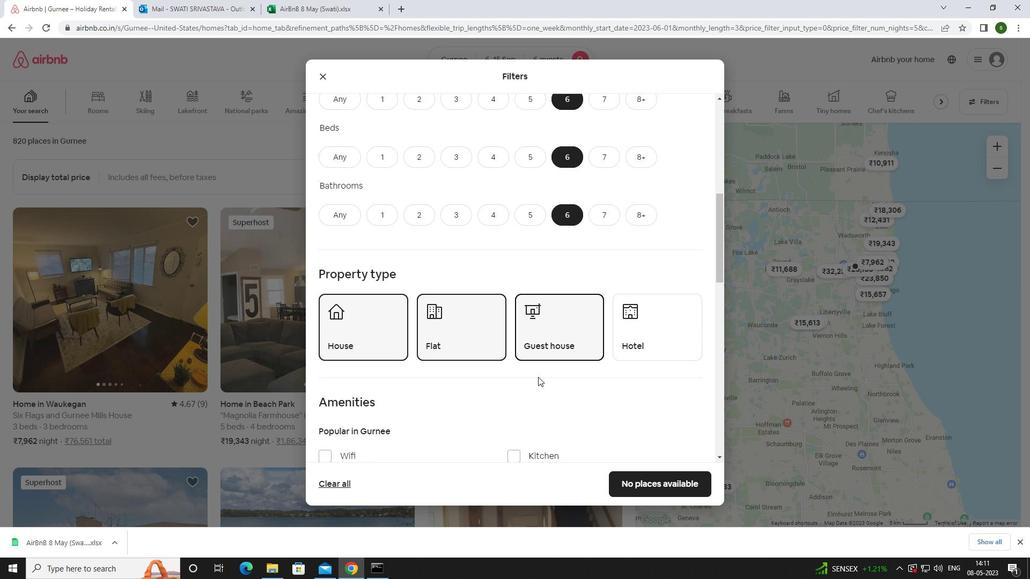
Action: Mouse scrolled (538, 376) with delta (0, 0)
Screenshot: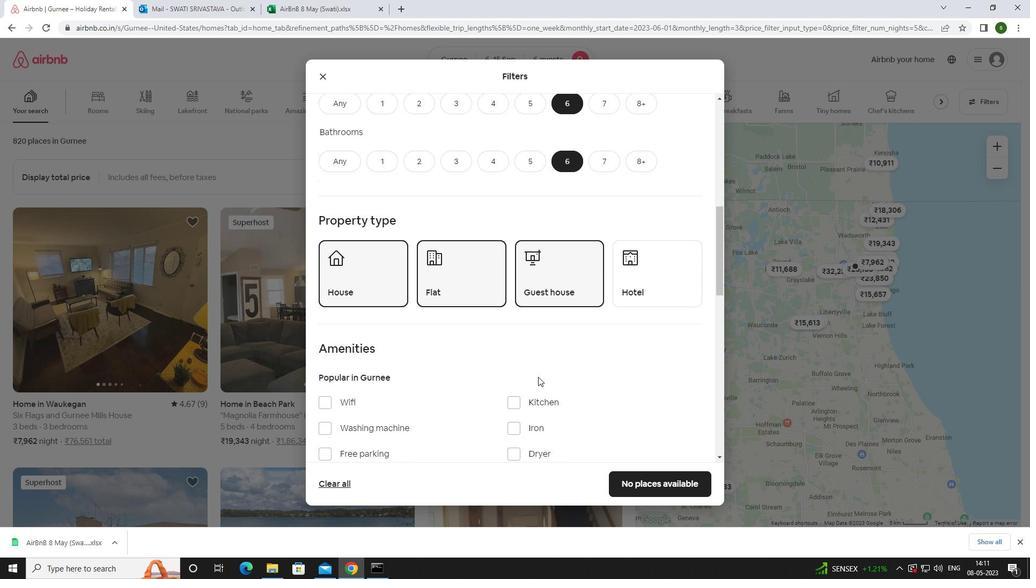 
Action: Mouse moved to (318, 345)
Screenshot: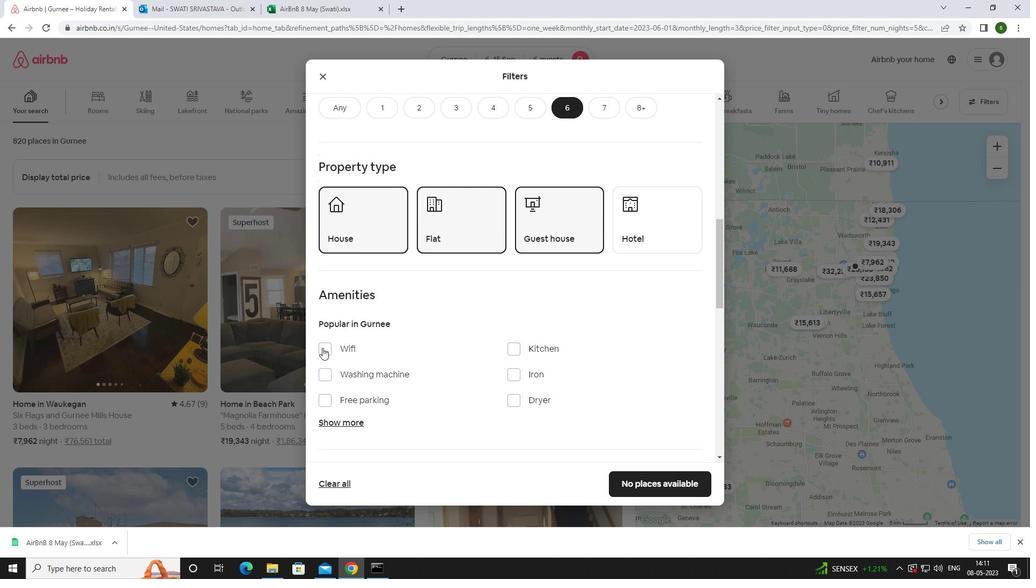 
Action: Mouse pressed left at (318, 345)
Screenshot: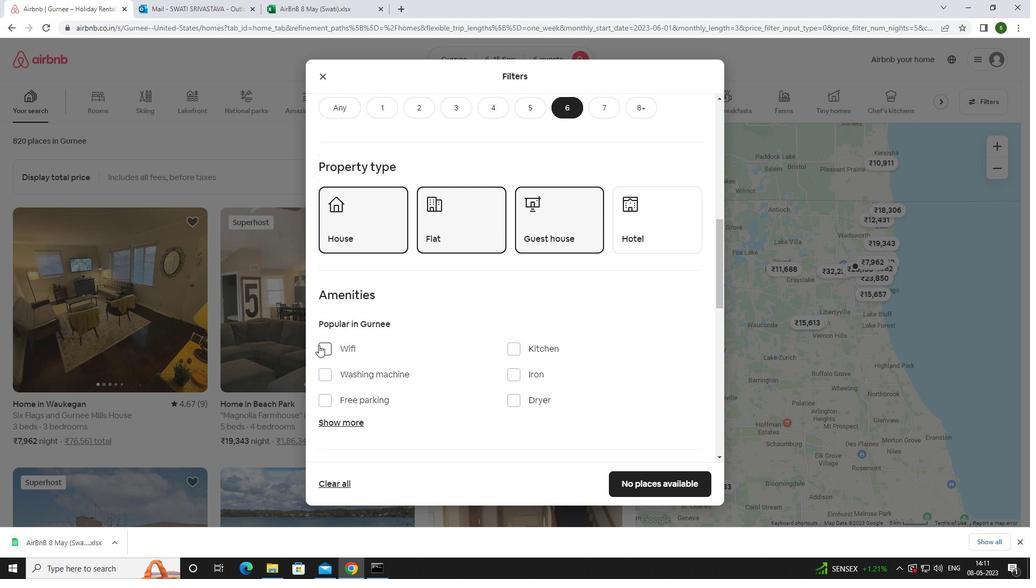 
Action: Mouse moved to (315, 398)
Screenshot: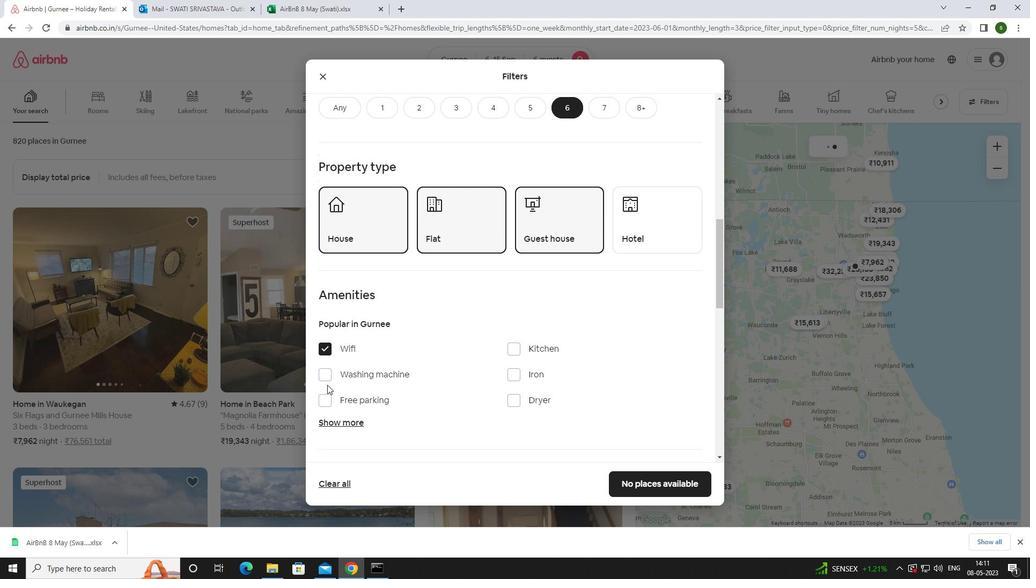 
Action: Mouse pressed left at (315, 398)
Screenshot: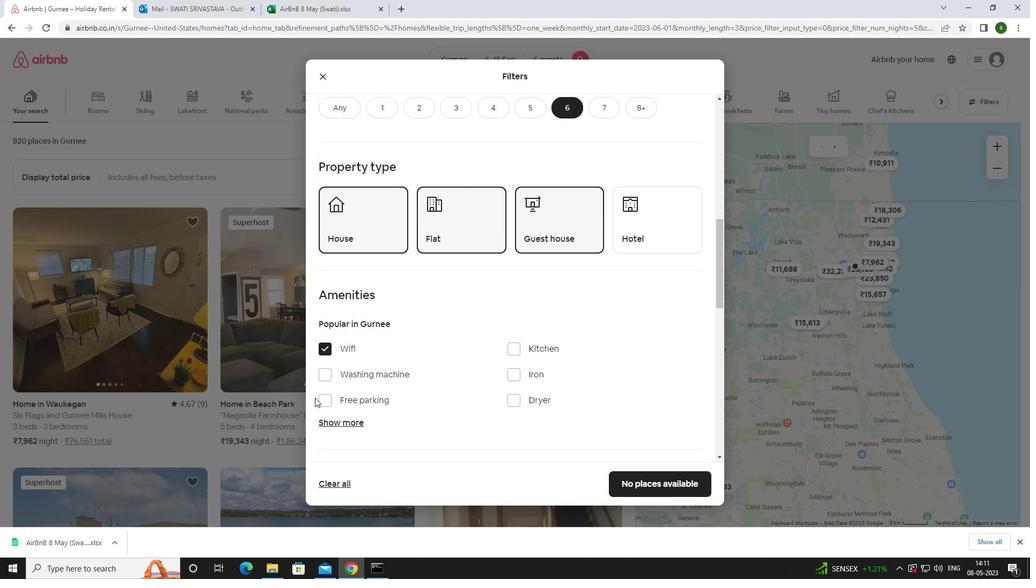 
Action: Mouse moved to (322, 398)
Screenshot: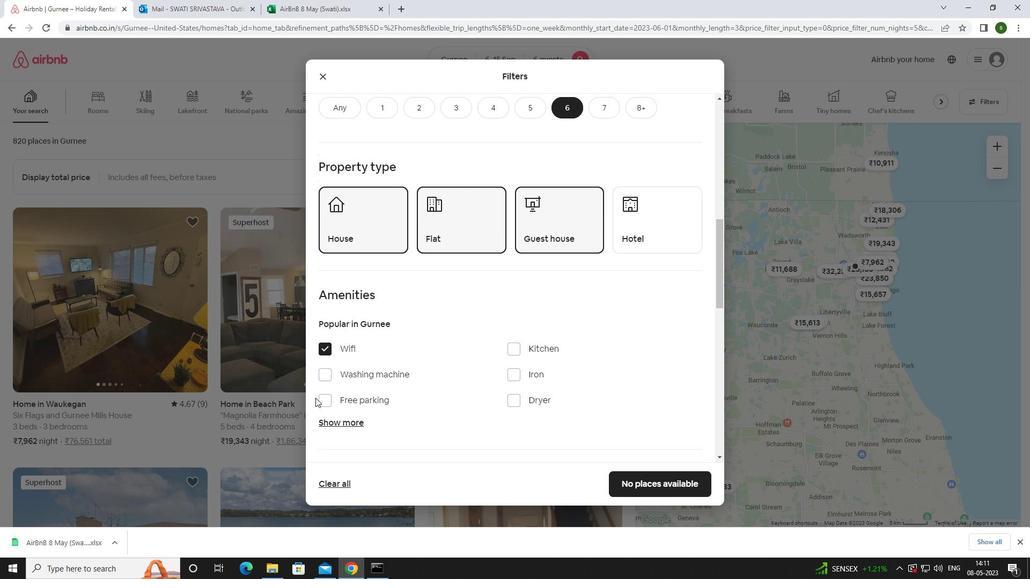 
Action: Mouse pressed left at (322, 398)
Screenshot: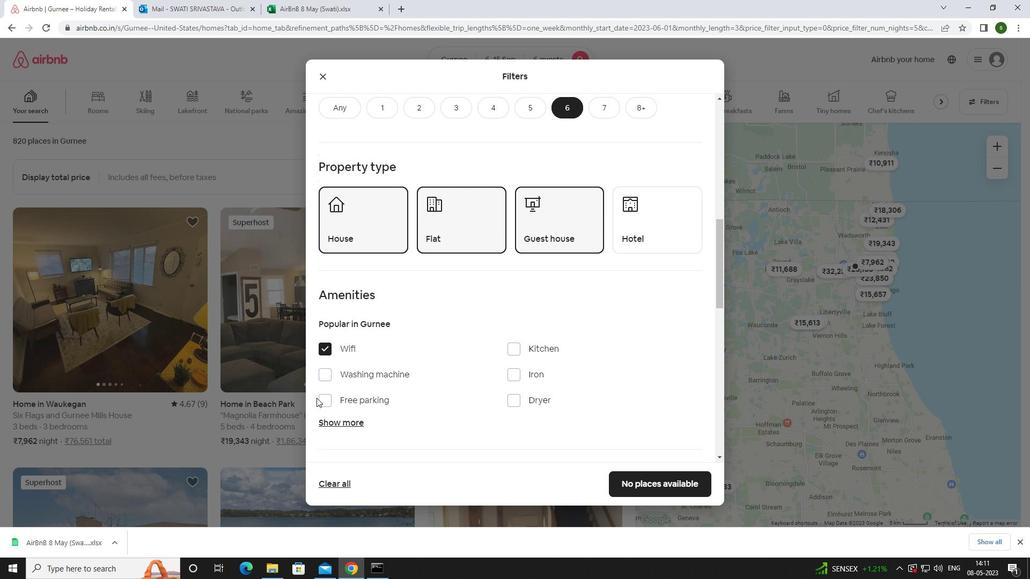 
Action: Mouse moved to (336, 421)
Screenshot: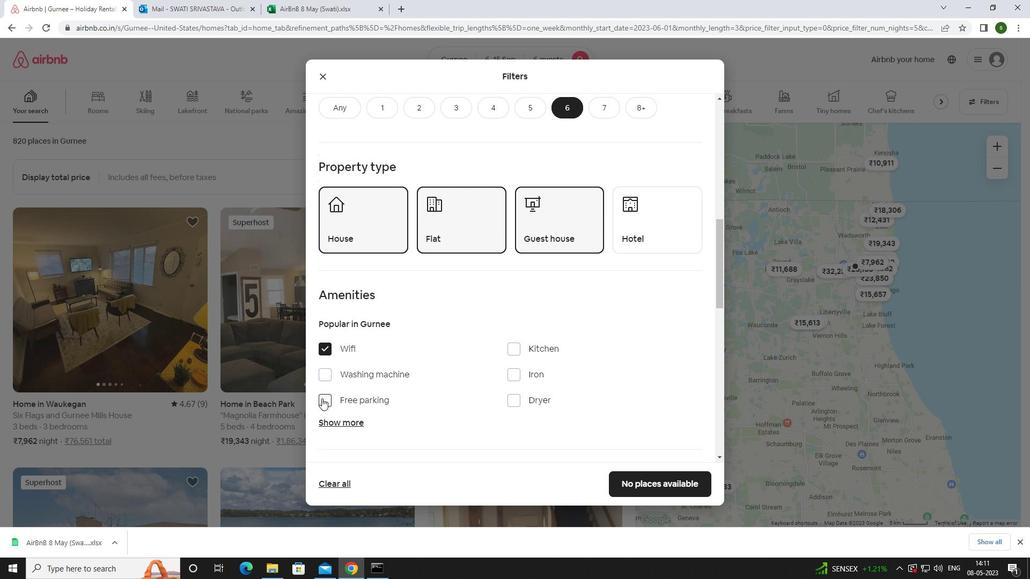 
Action: Mouse pressed left at (336, 421)
Screenshot: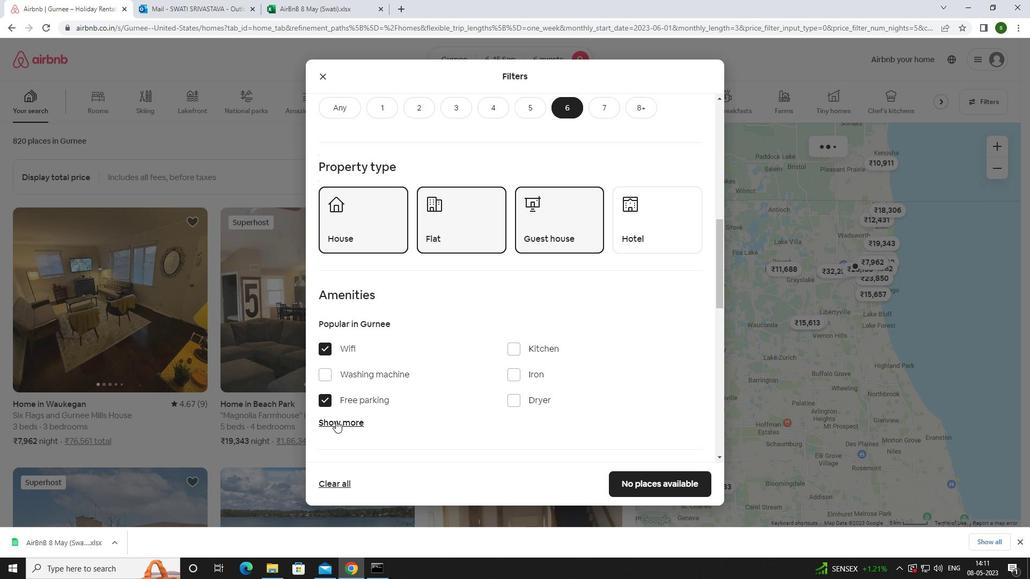 
Action: Mouse moved to (405, 387)
Screenshot: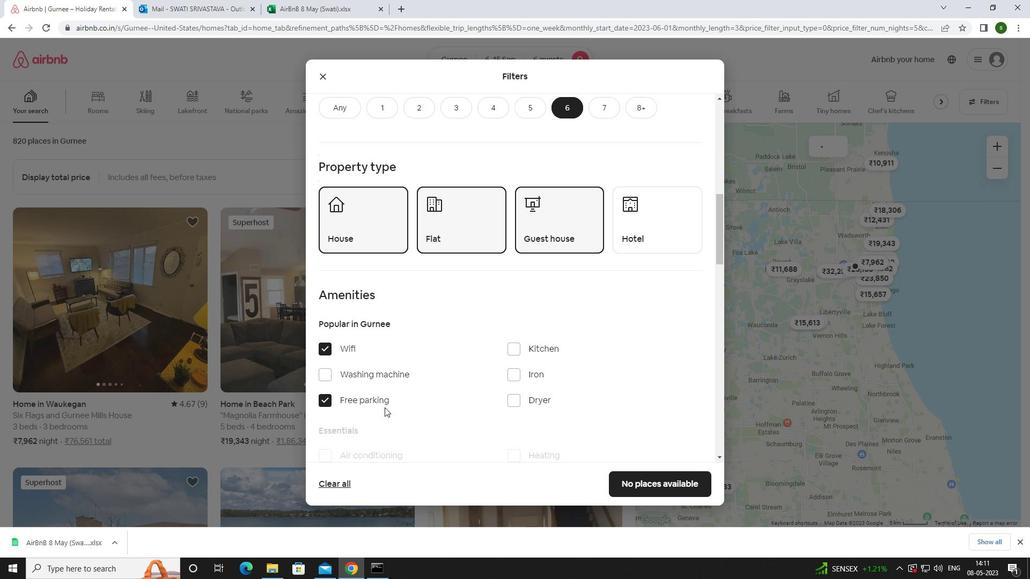 
Action: Mouse scrolled (405, 387) with delta (0, 0)
Screenshot: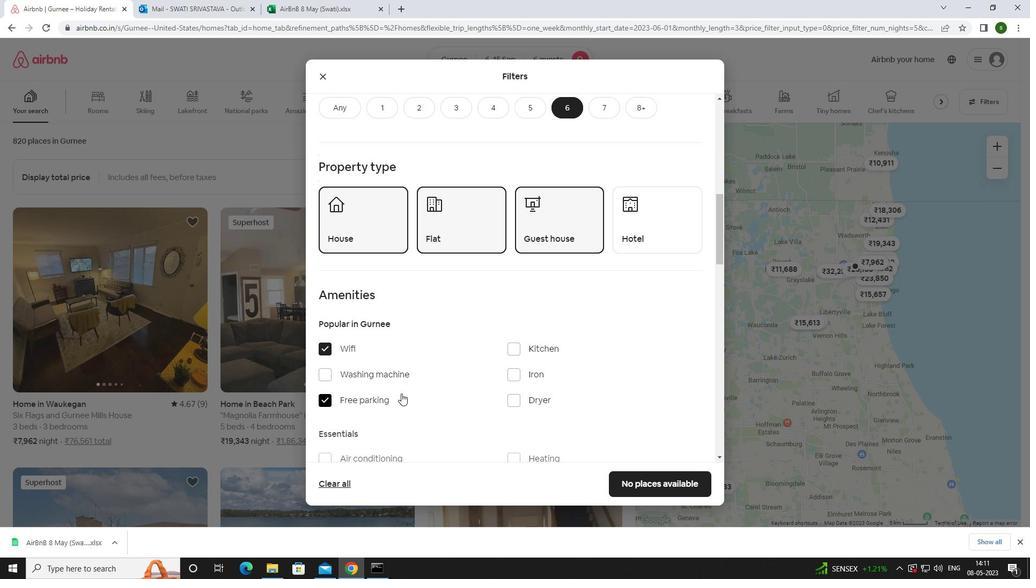 
Action: Mouse scrolled (405, 387) with delta (0, 0)
Screenshot: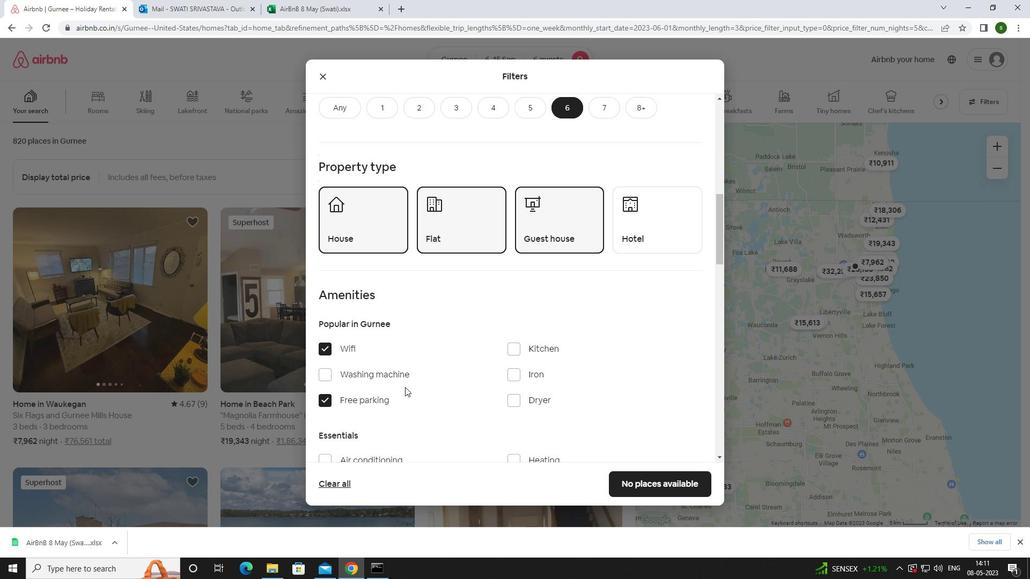 
Action: Mouse scrolled (405, 387) with delta (0, 0)
Screenshot: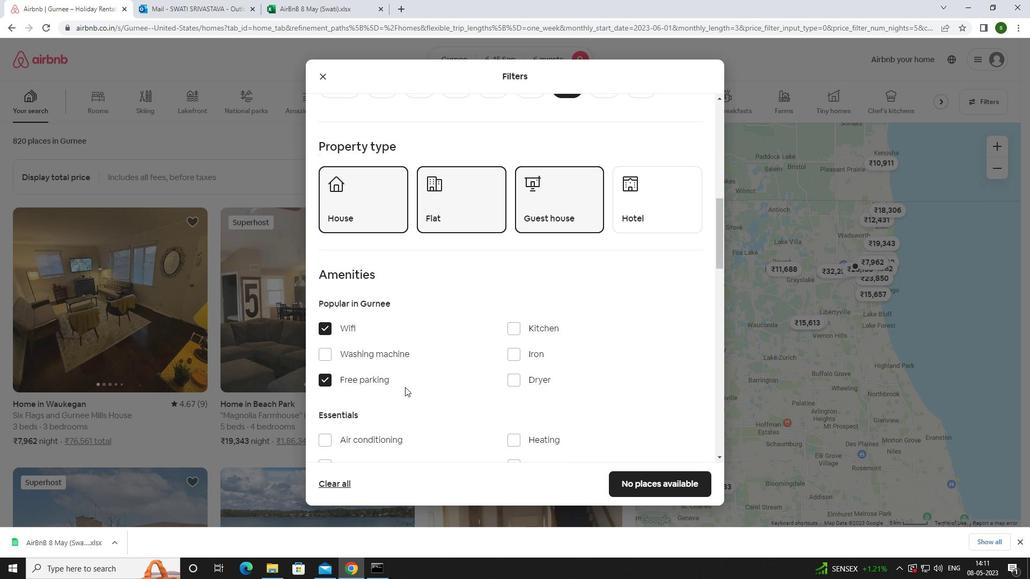 
Action: Mouse moved to (514, 327)
Screenshot: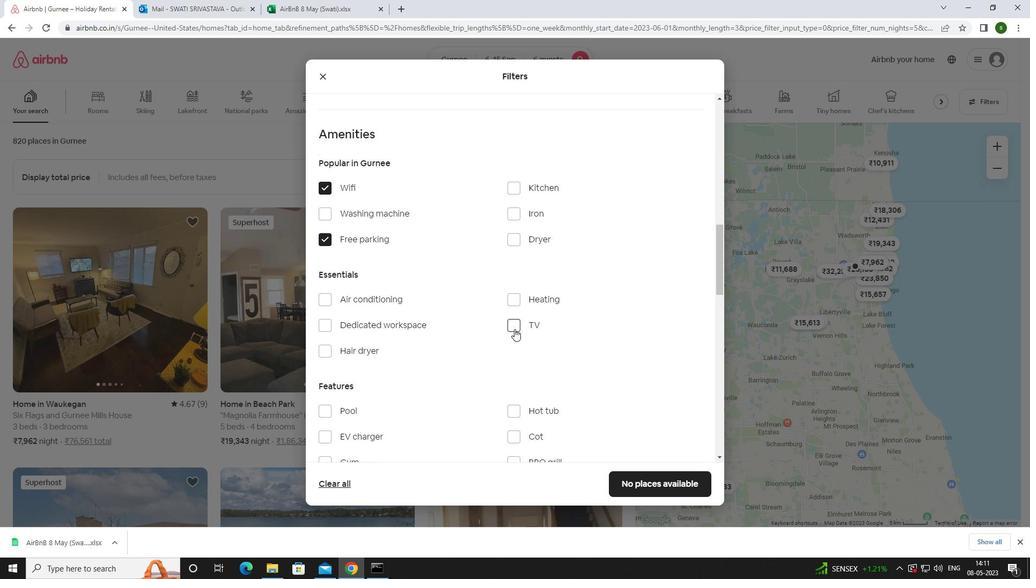 
Action: Mouse pressed left at (514, 327)
Screenshot: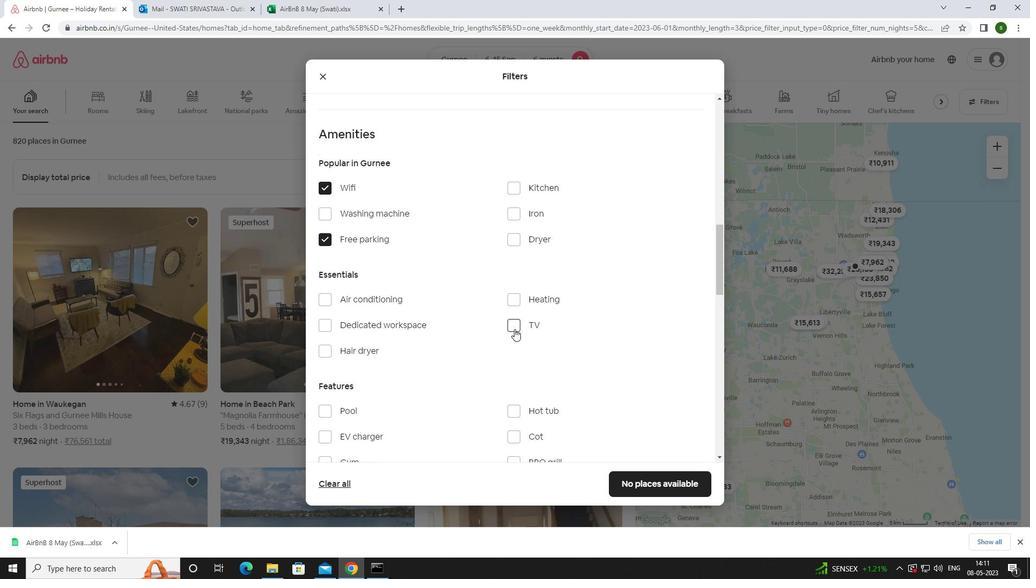 
Action: Mouse moved to (459, 346)
Screenshot: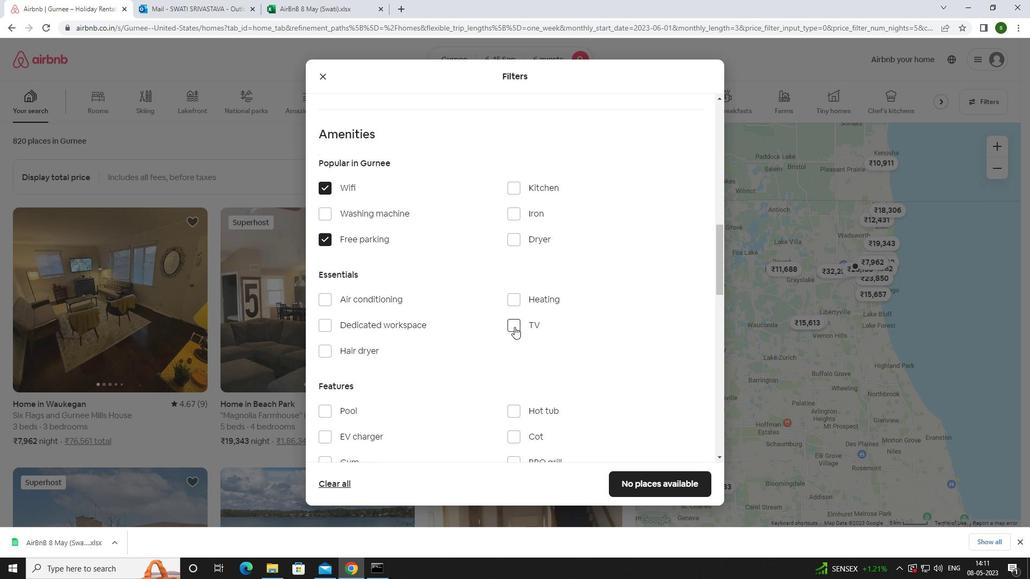 
Action: Mouse scrolled (459, 345) with delta (0, 0)
Screenshot: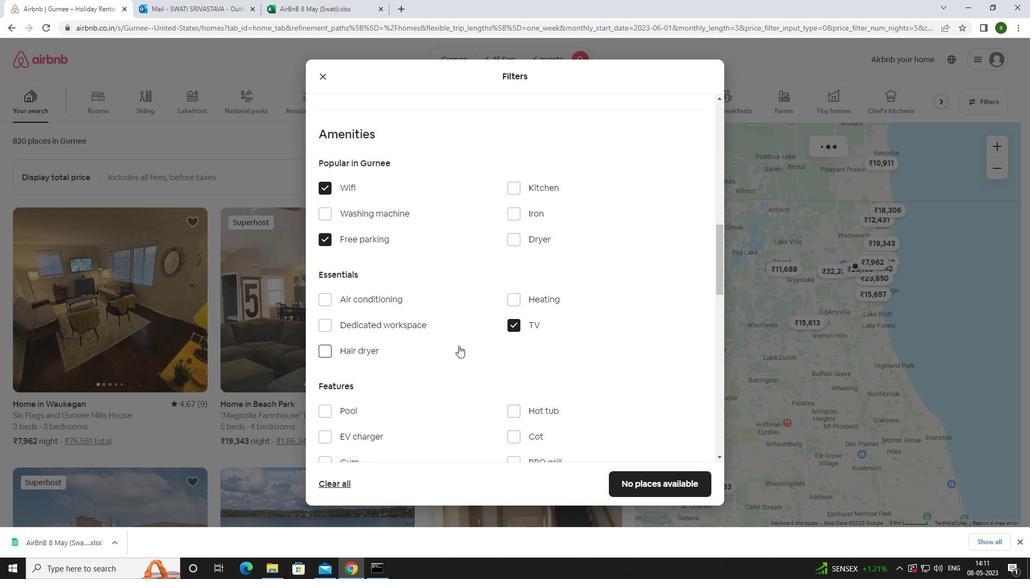 
Action: Mouse scrolled (459, 345) with delta (0, 0)
Screenshot: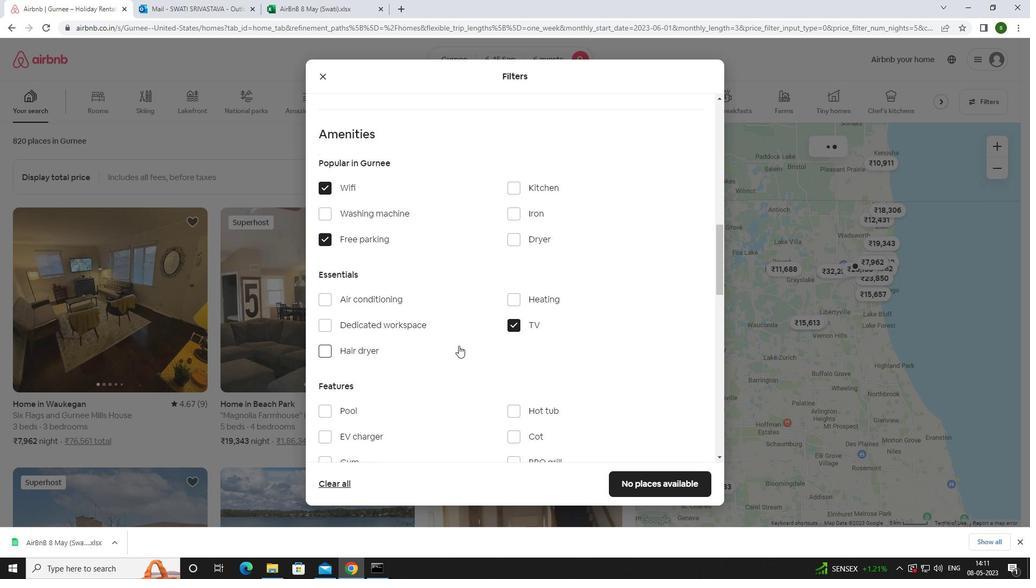 
Action: Mouse scrolled (459, 345) with delta (0, 0)
Screenshot: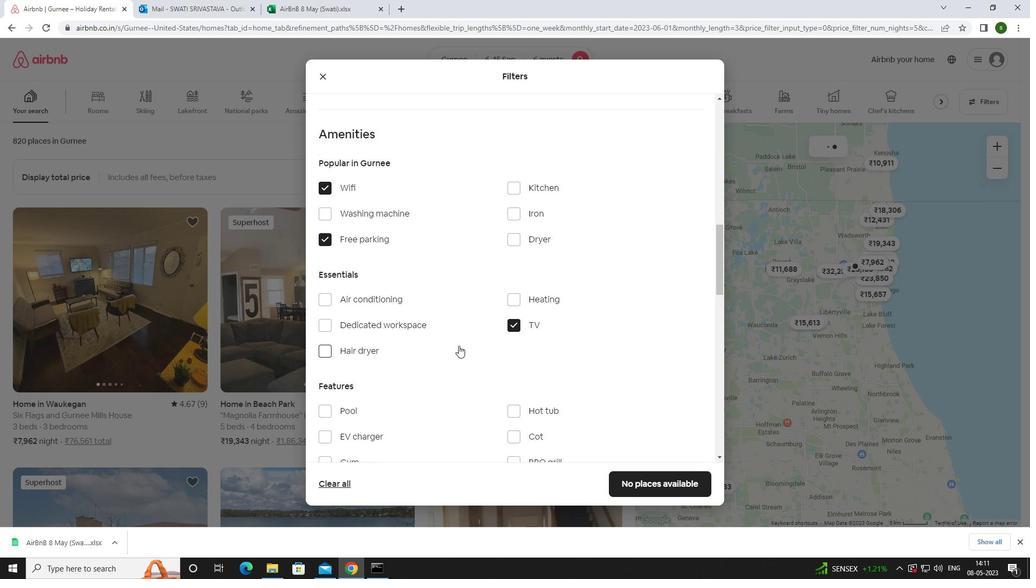 
Action: Mouse moved to (358, 324)
Screenshot: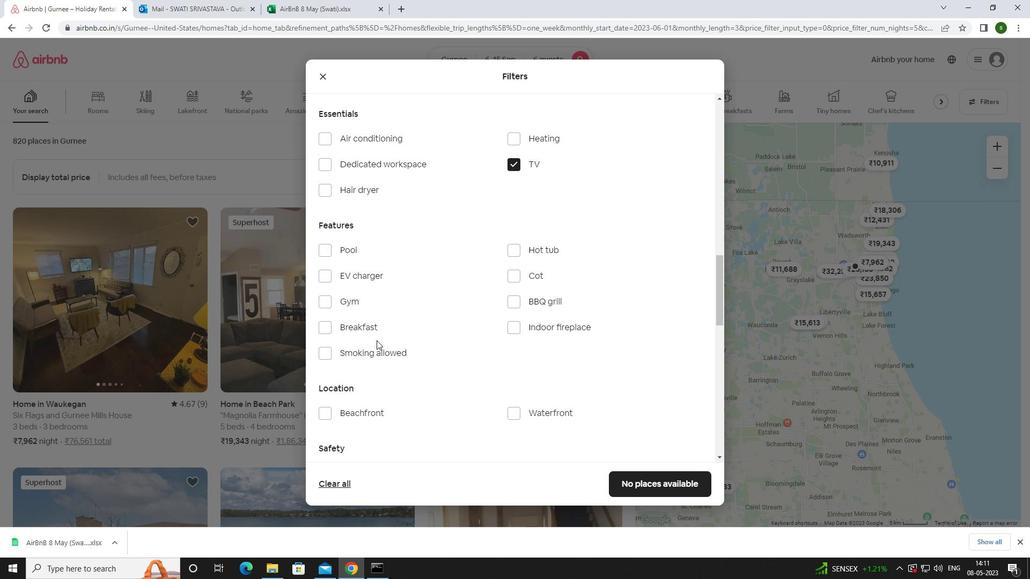 
Action: Mouse pressed left at (358, 324)
Screenshot: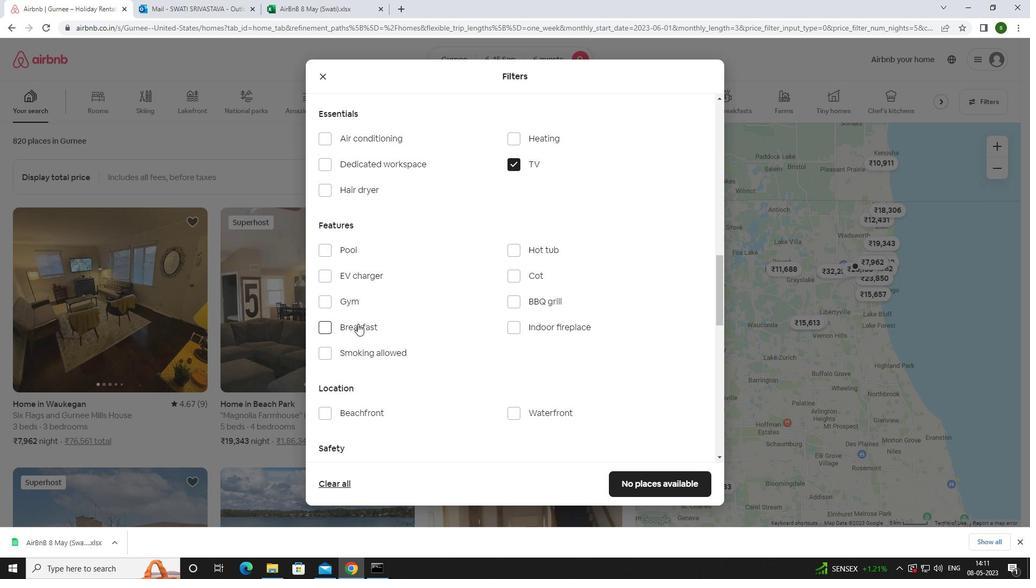 
Action: Mouse moved to (352, 300)
Screenshot: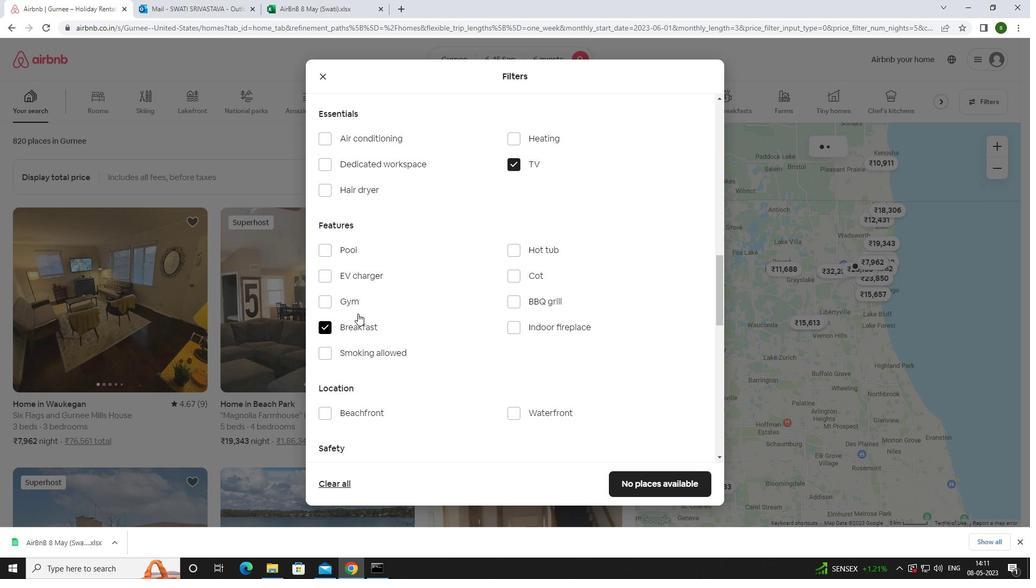 
Action: Mouse pressed left at (352, 300)
Screenshot: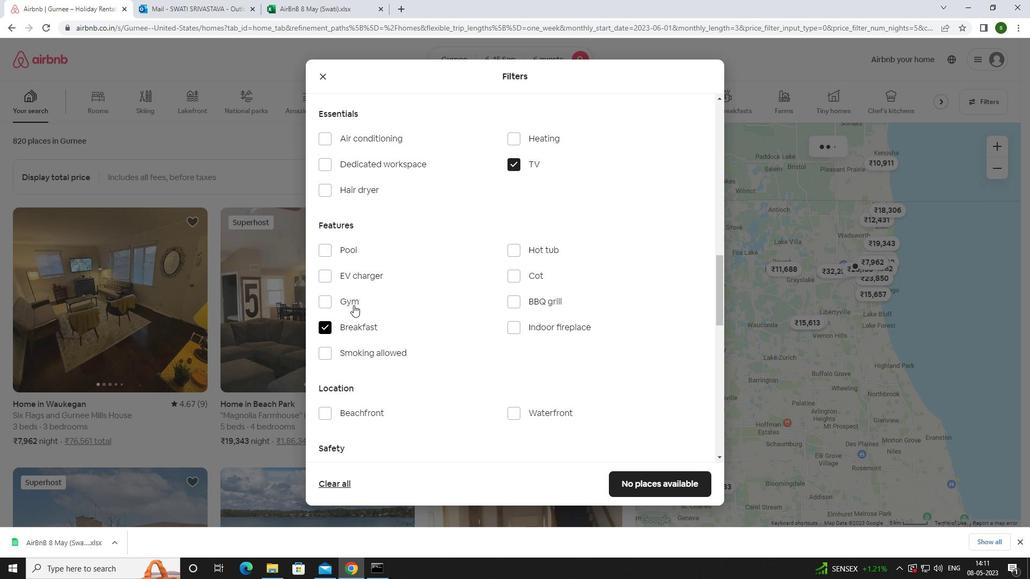 
Action: Mouse moved to (490, 372)
Screenshot: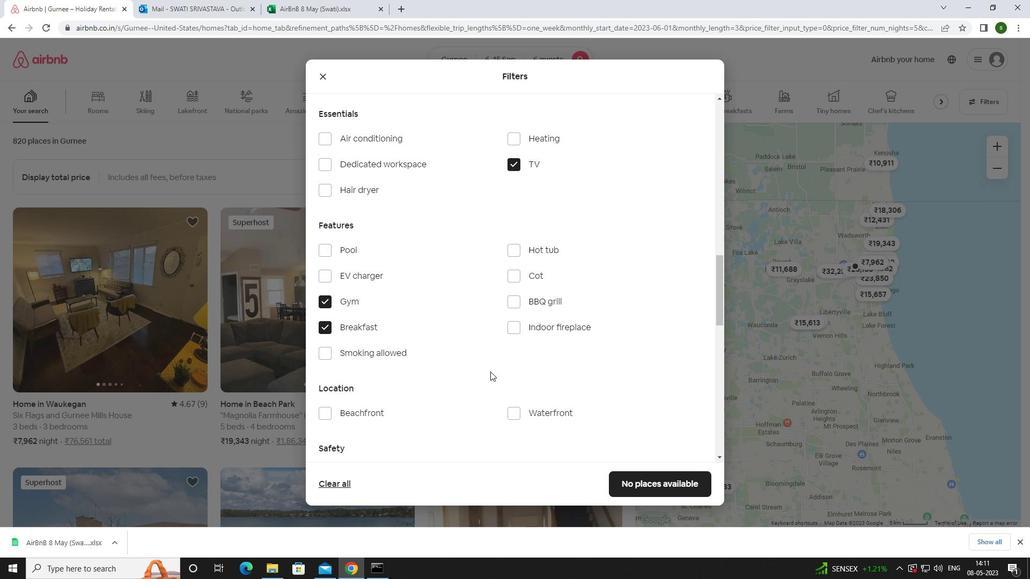 
Action: Mouse scrolled (490, 371) with delta (0, 0)
Screenshot: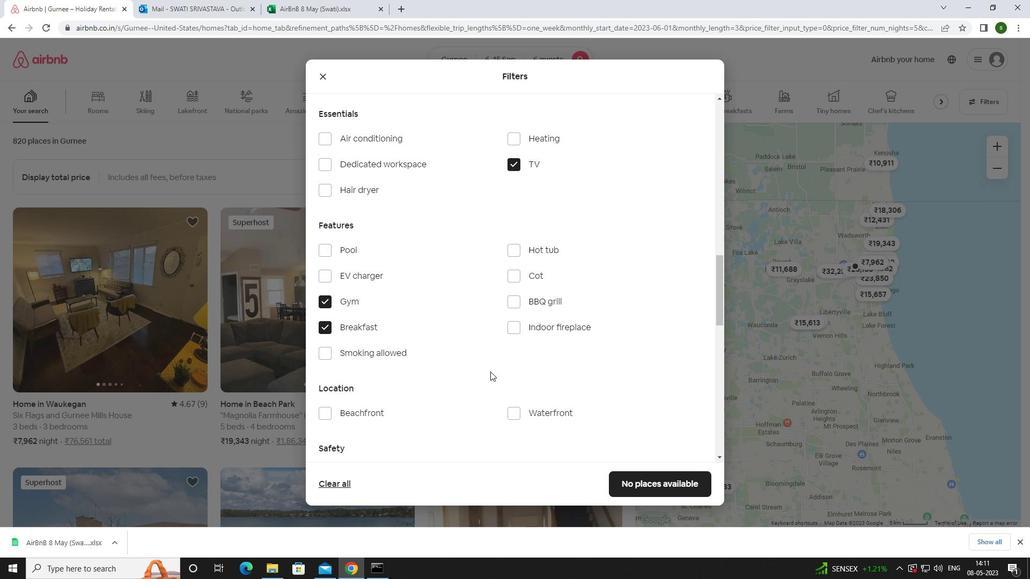 
Action: Mouse scrolled (490, 371) with delta (0, 0)
Screenshot: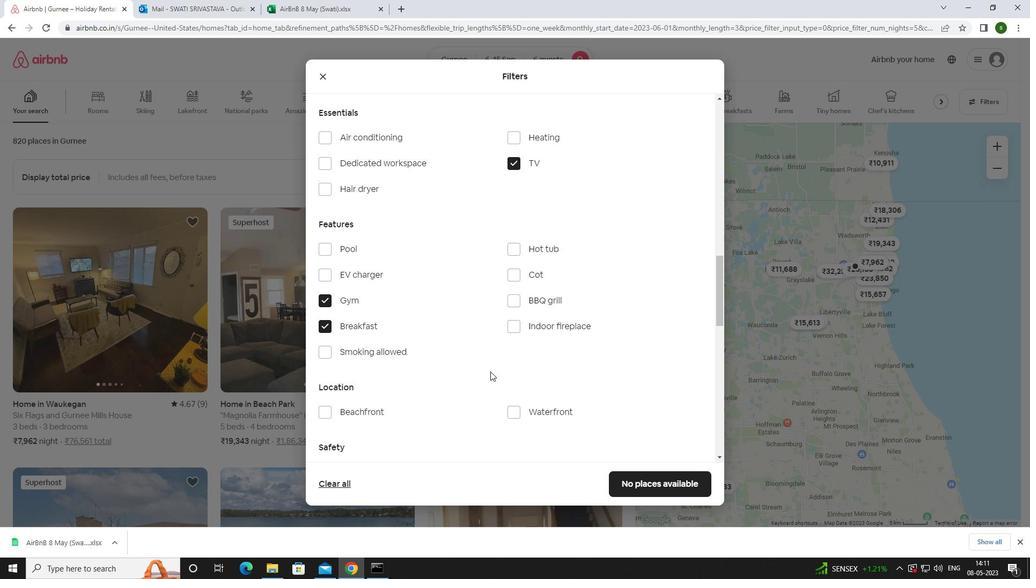 
Action: Mouse scrolled (490, 371) with delta (0, 0)
Screenshot: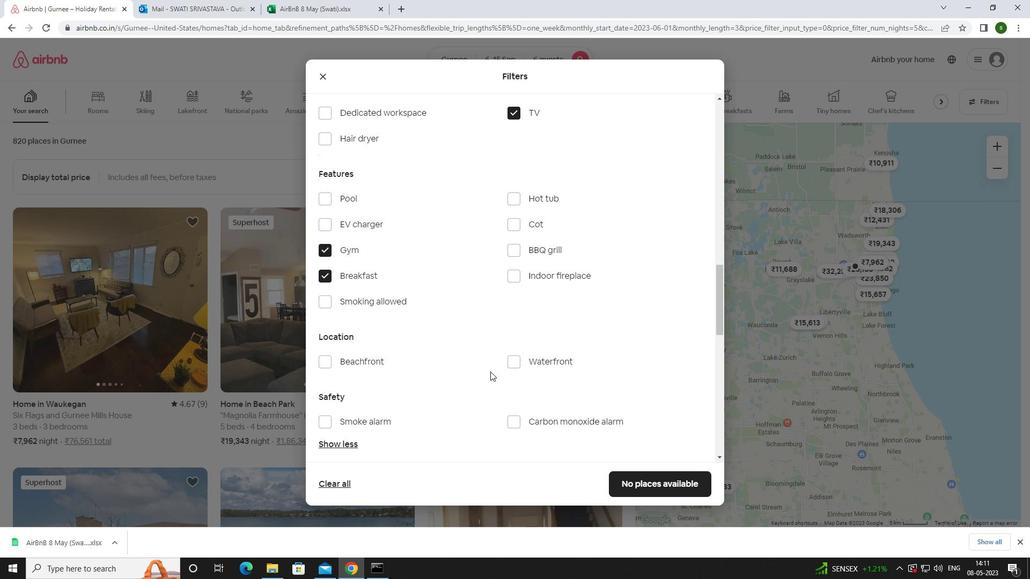 
Action: Mouse scrolled (490, 371) with delta (0, 0)
Screenshot: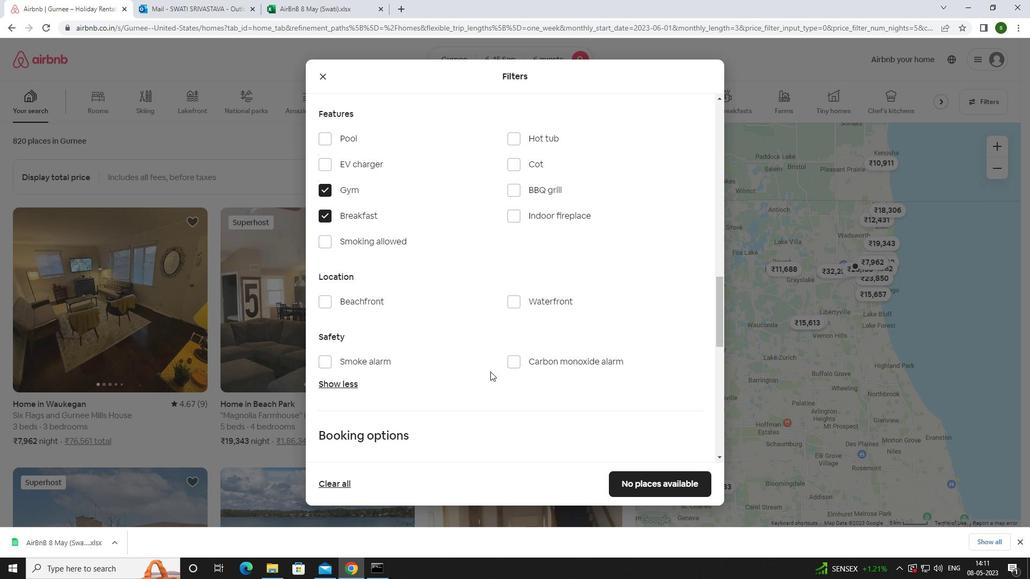 
Action: Mouse scrolled (490, 371) with delta (0, 0)
Screenshot: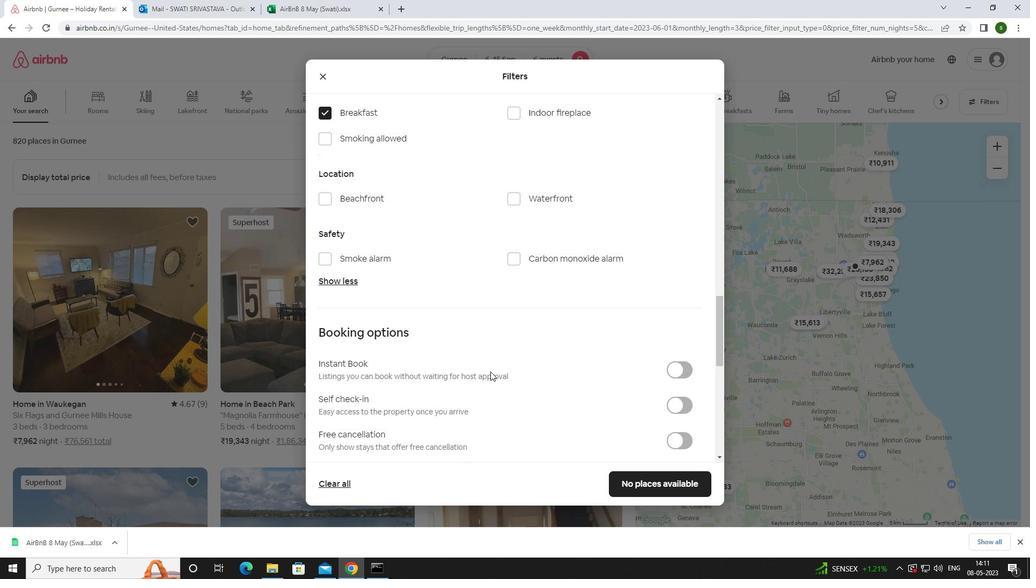 
Action: Mouse moved to (669, 345)
Screenshot: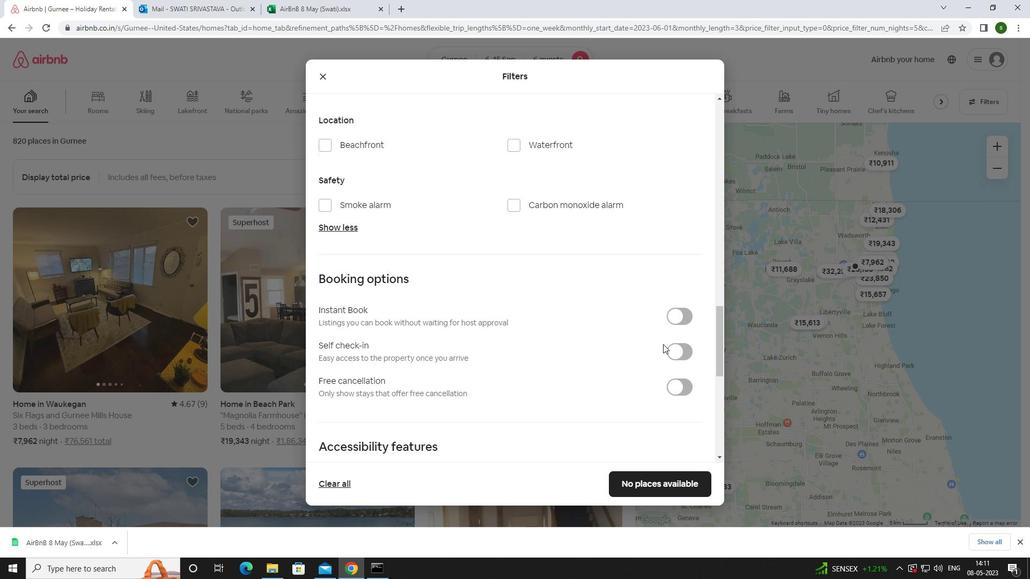 
Action: Mouse pressed left at (669, 345)
Screenshot: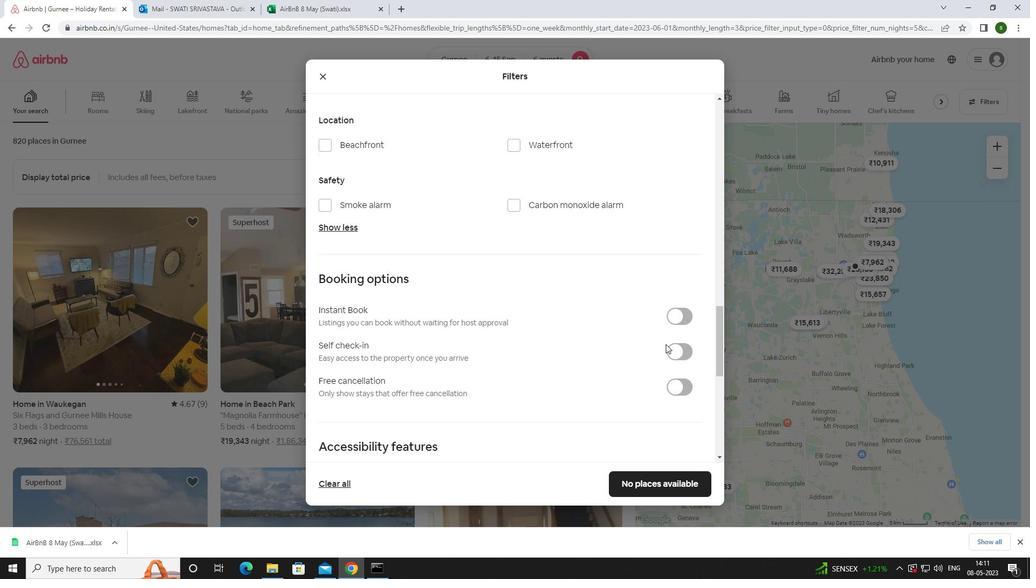 
Action: Mouse moved to (513, 354)
Screenshot: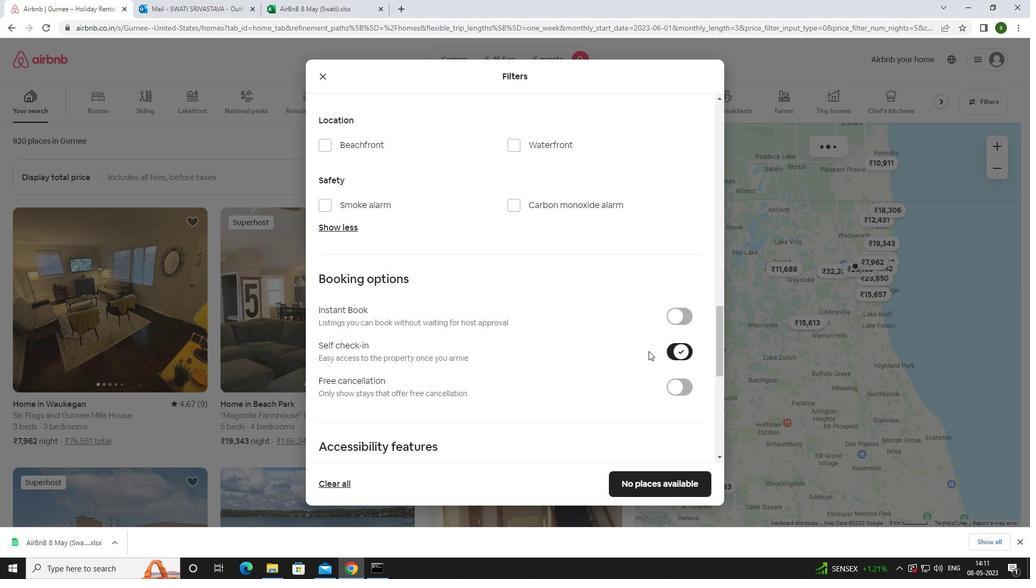 
Action: Mouse scrolled (513, 354) with delta (0, 0)
Screenshot: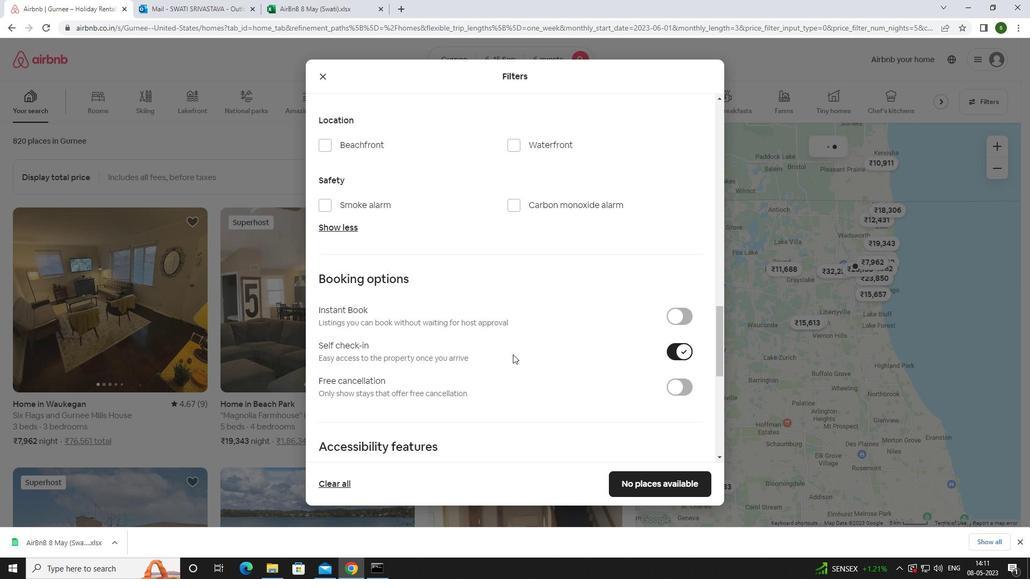 
Action: Mouse scrolled (513, 354) with delta (0, 0)
Screenshot: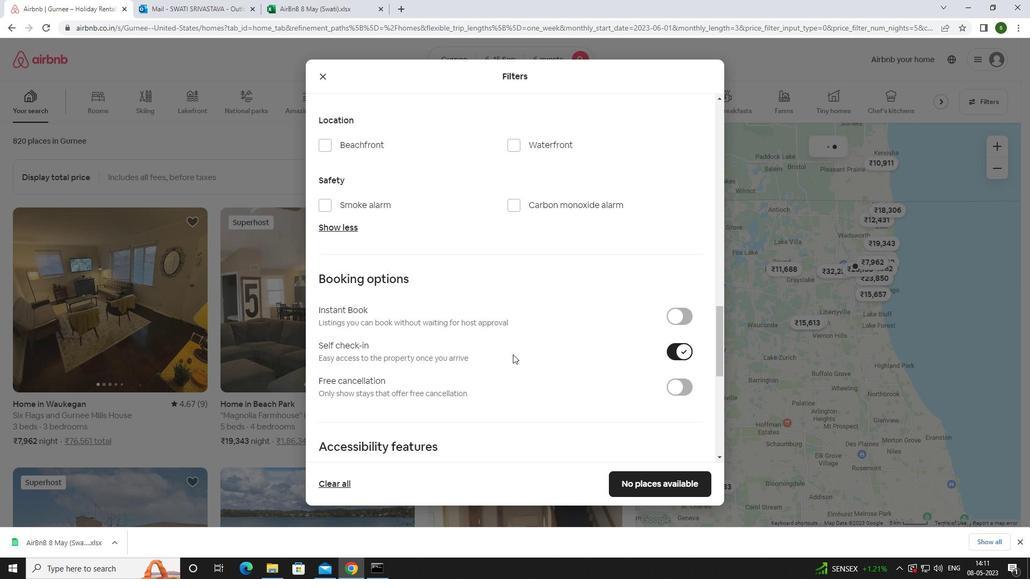 
Action: Mouse scrolled (513, 354) with delta (0, 0)
Screenshot: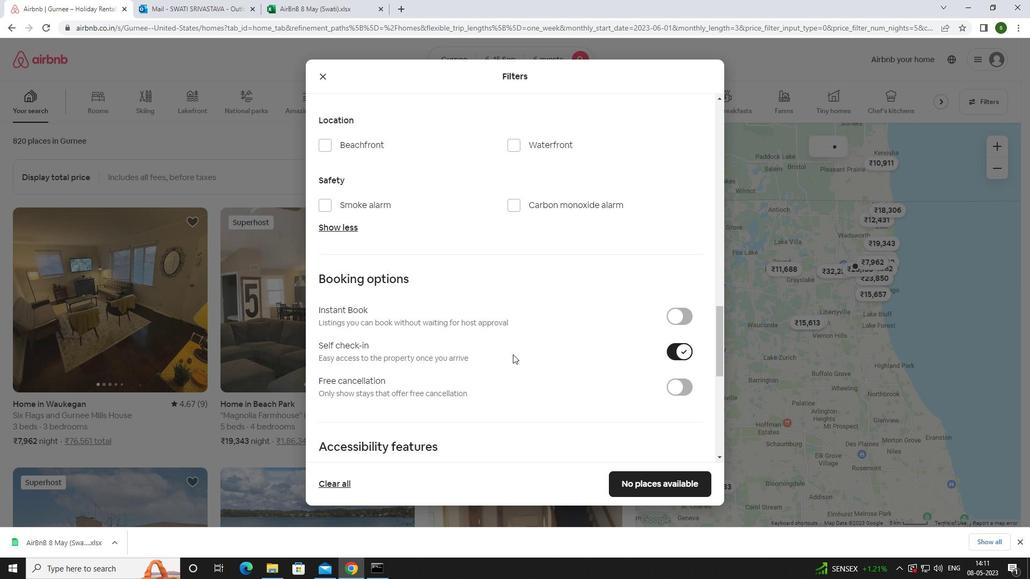 
Action: Mouse scrolled (513, 354) with delta (0, 0)
Screenshot: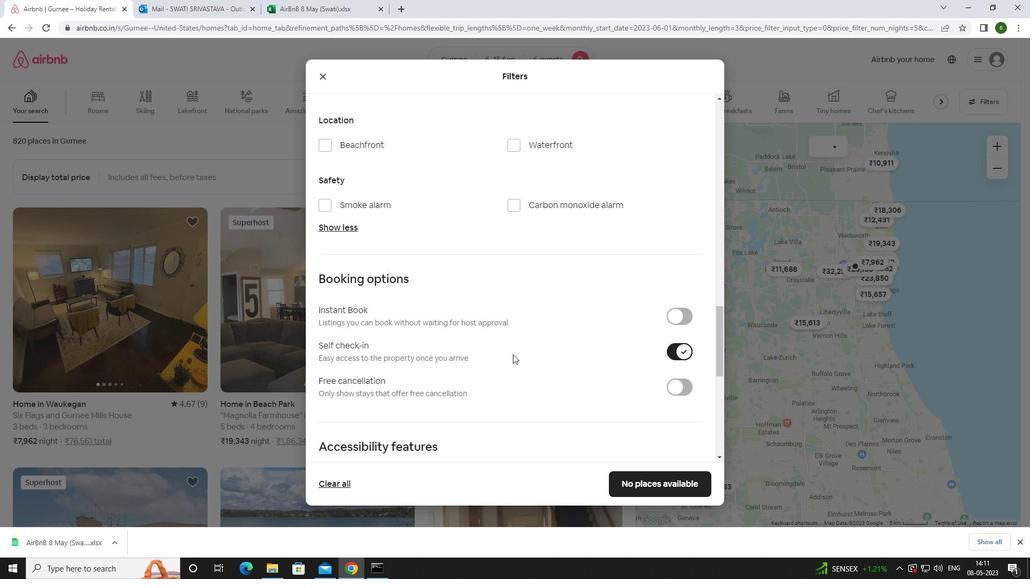 
Action: Mouse scrolled (513, 354) with delta (0, 0)
Screenshot: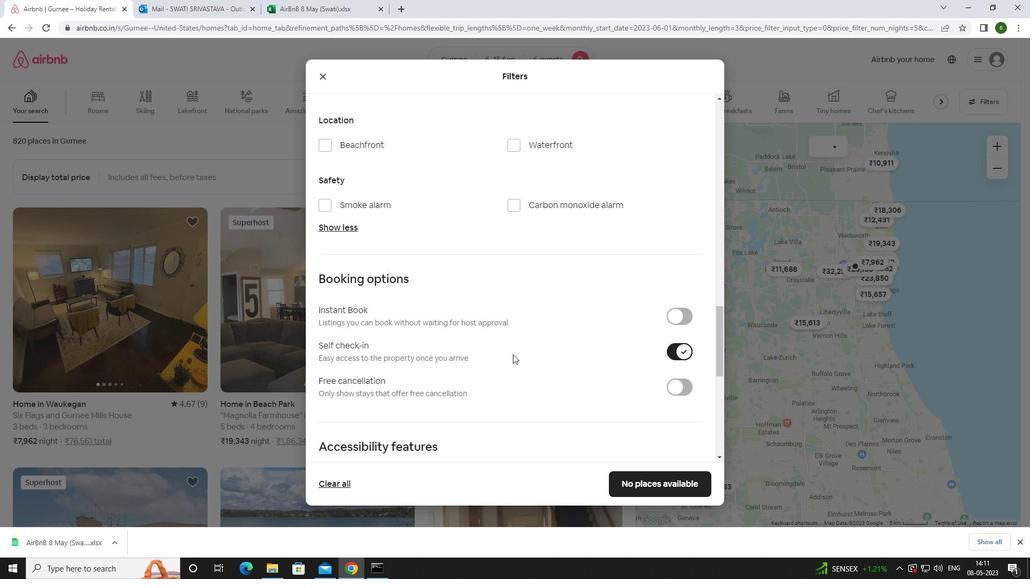 
Action: Mouse scrolled (513, 354) with delta (0, 0)
Screenshot: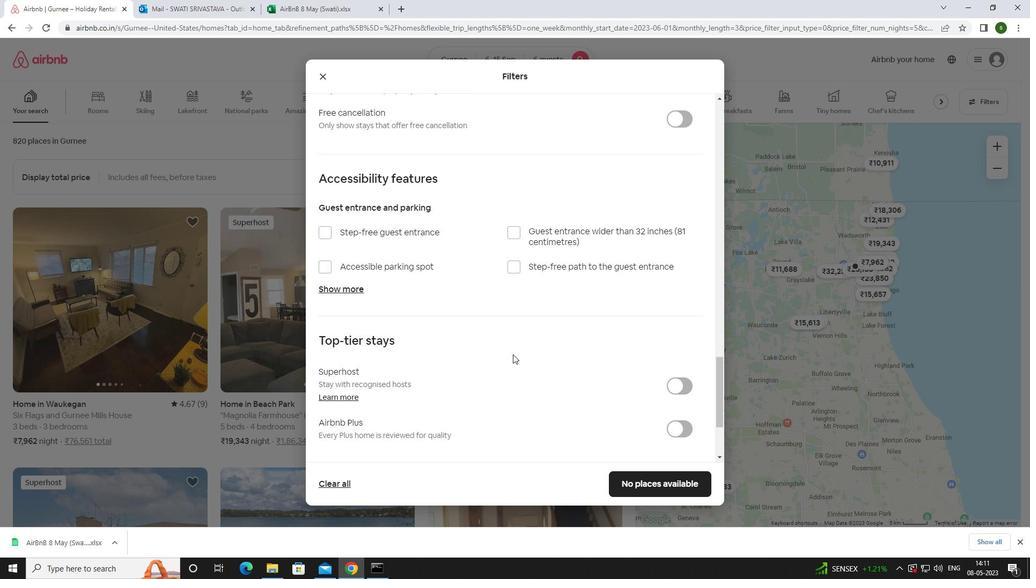 
Action: Mouse scrolled (513, 354) with delta (0, 0)
Screenshot: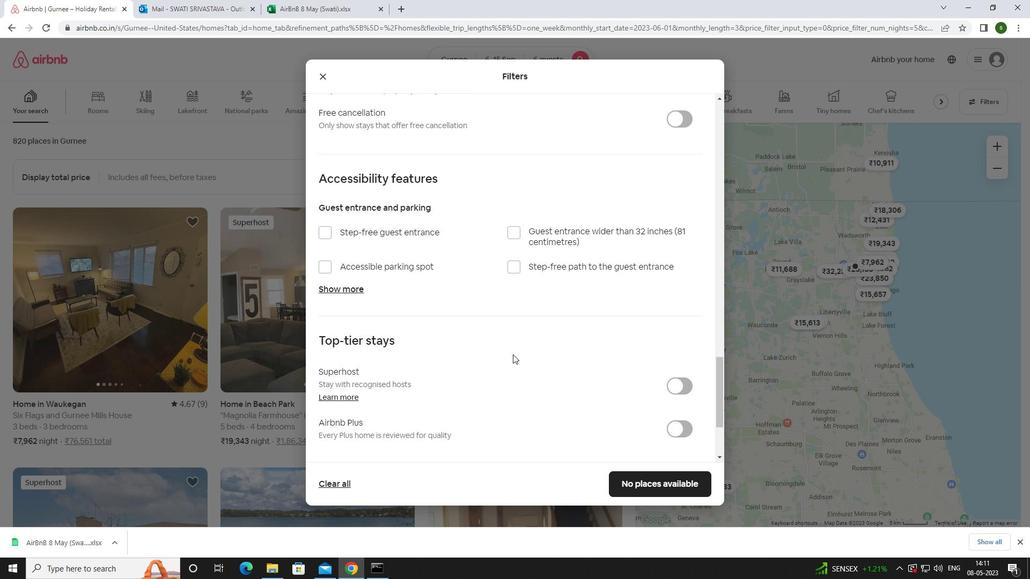 
Action: Mouse scrolled (513, 354) with delta (0, 0)
Screenshot: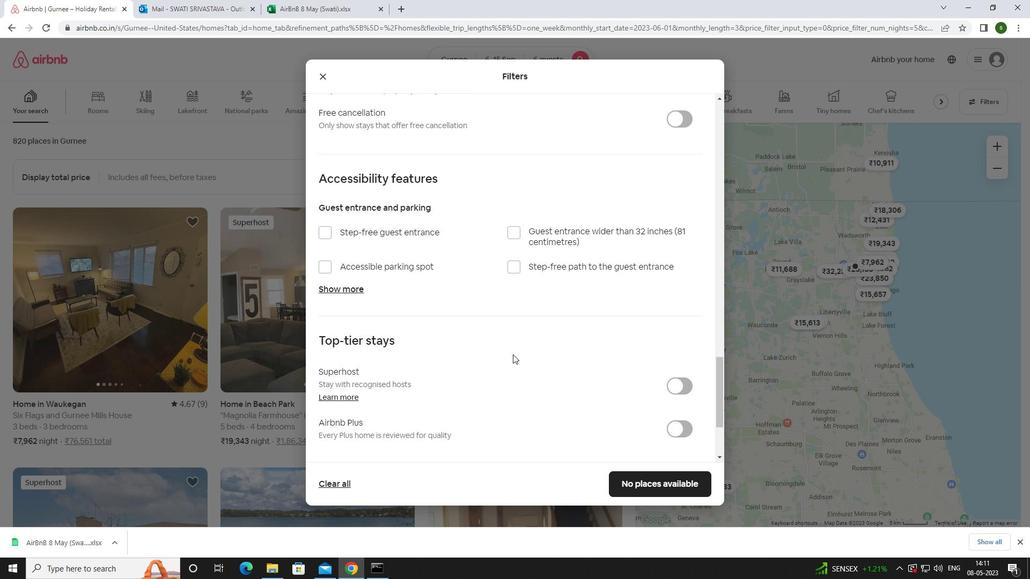 
Action: Mouse scrolled (513, 354) with delta (0, 0)
Screenshot: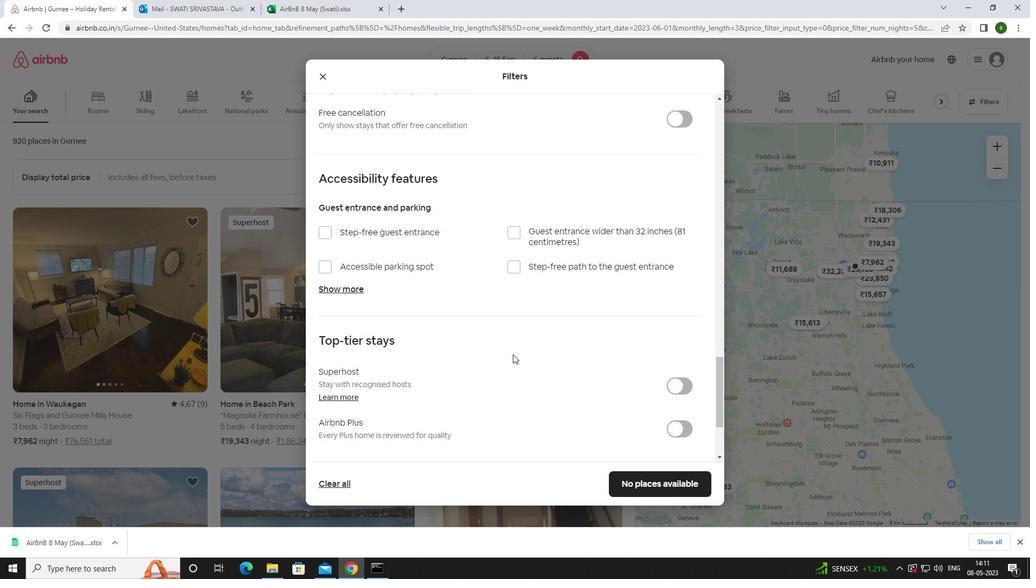 
Action: Mouse scrolled (513, 354) with delta (0, 0)
Screenshot: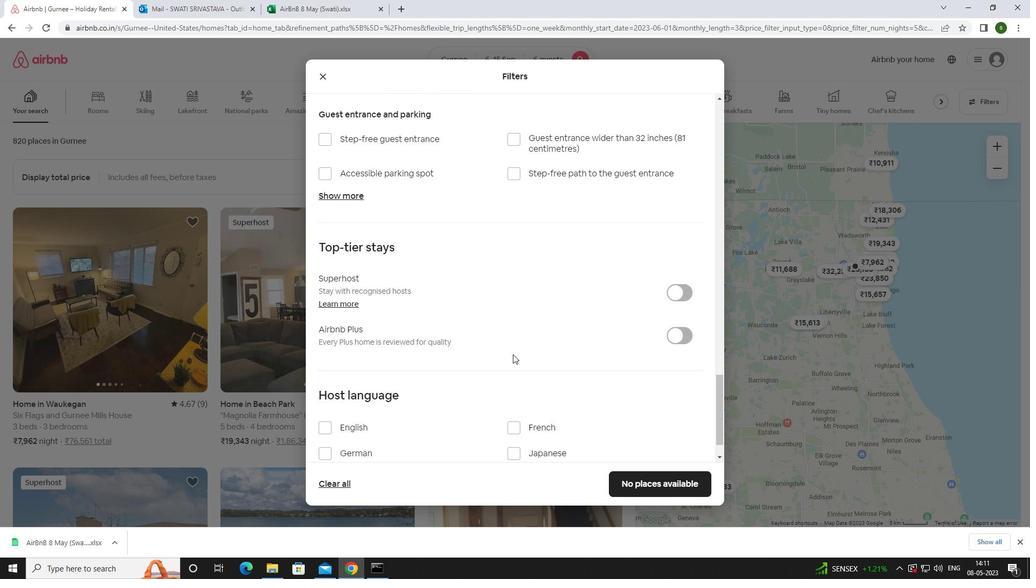 
Action: Mouse scrolled (513, 354) with delta (0, 0)
Screenshot: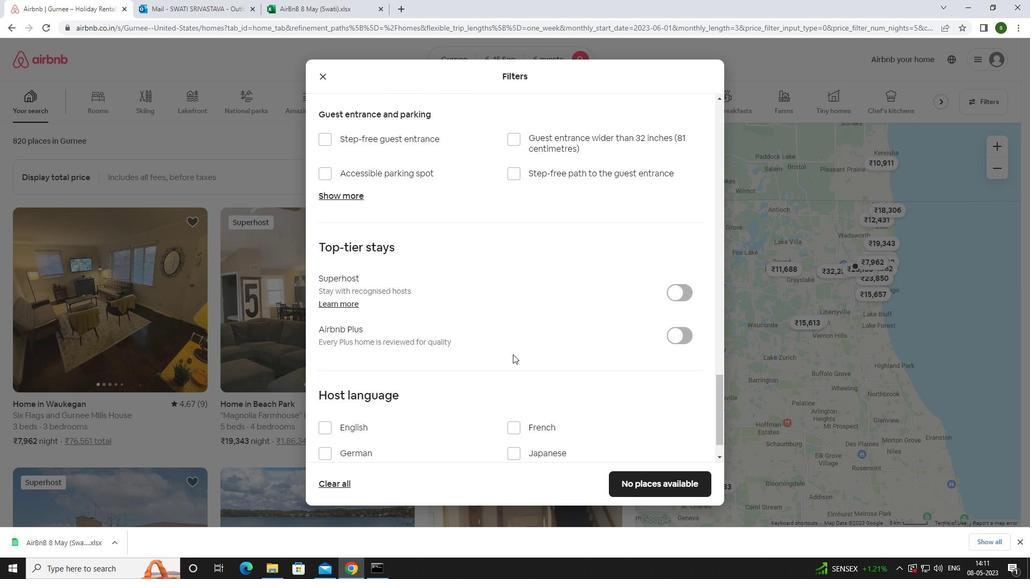 
Action: Mouse scrolled (513, 354) with delta (0, 0)
Screenshot: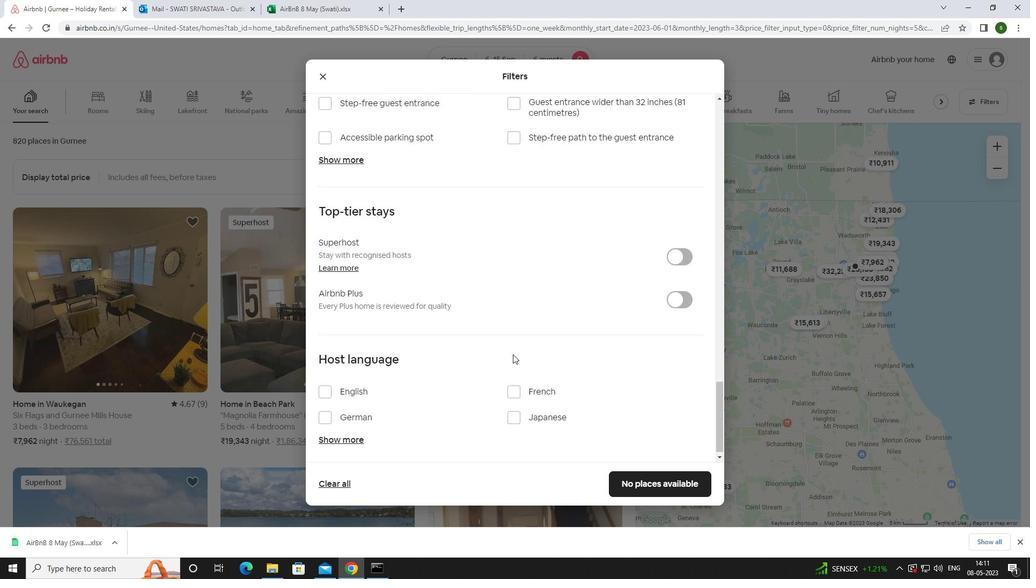 
Action: Mouse scrolled (513, 354) with delta (0, 0)
Screenshot: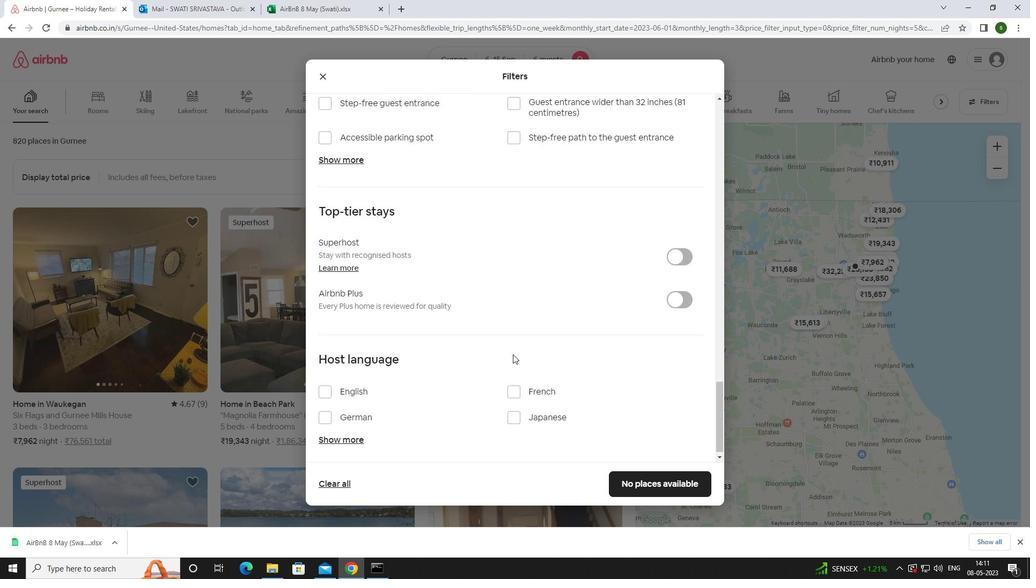 
Action: Mouse moved to (366, 388)
Screenshot: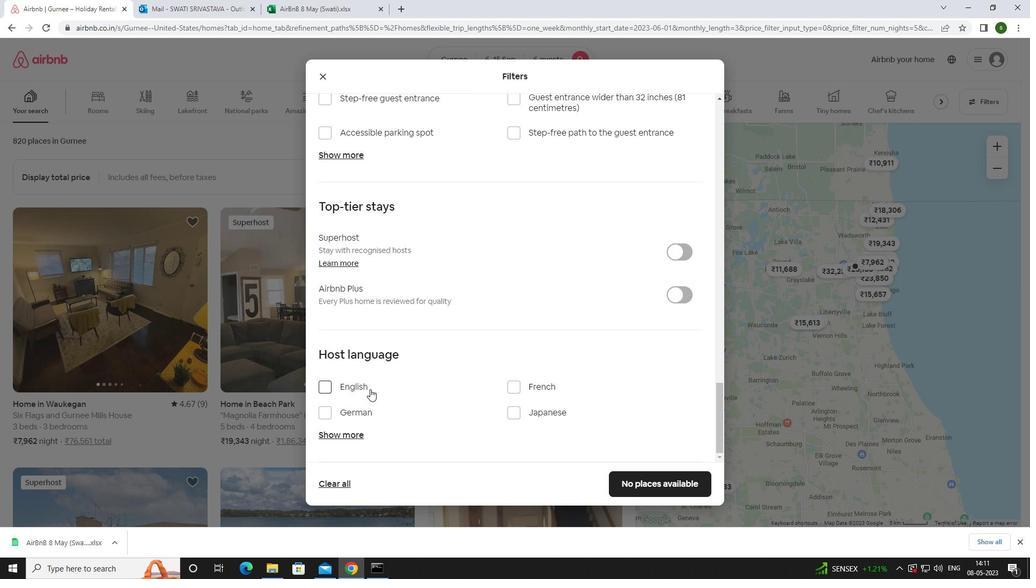 
Action: Mouse pressed left at (366, 388)
Screenshot: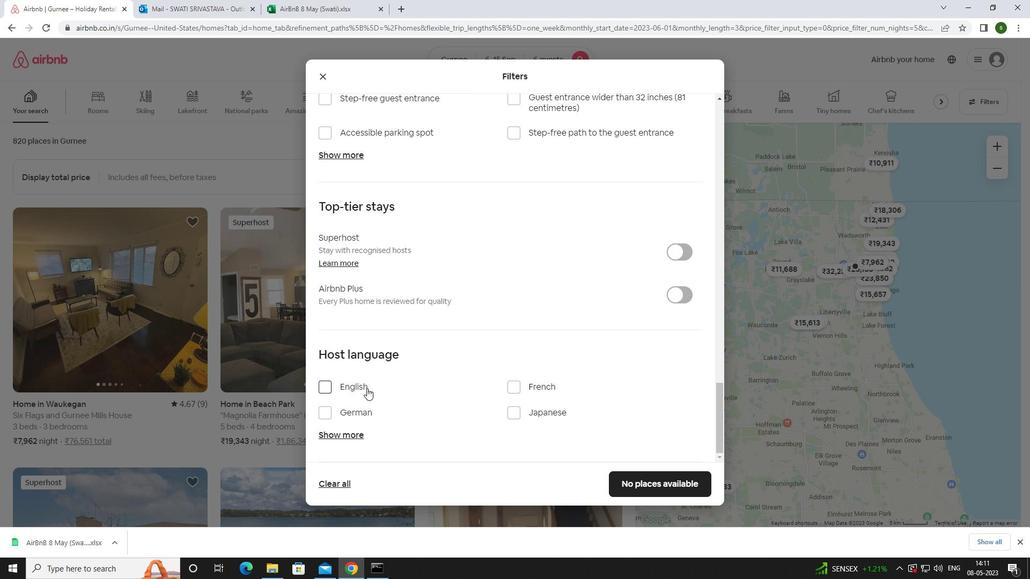 
Action: Mouse moved to (662, 489)
Screenshot: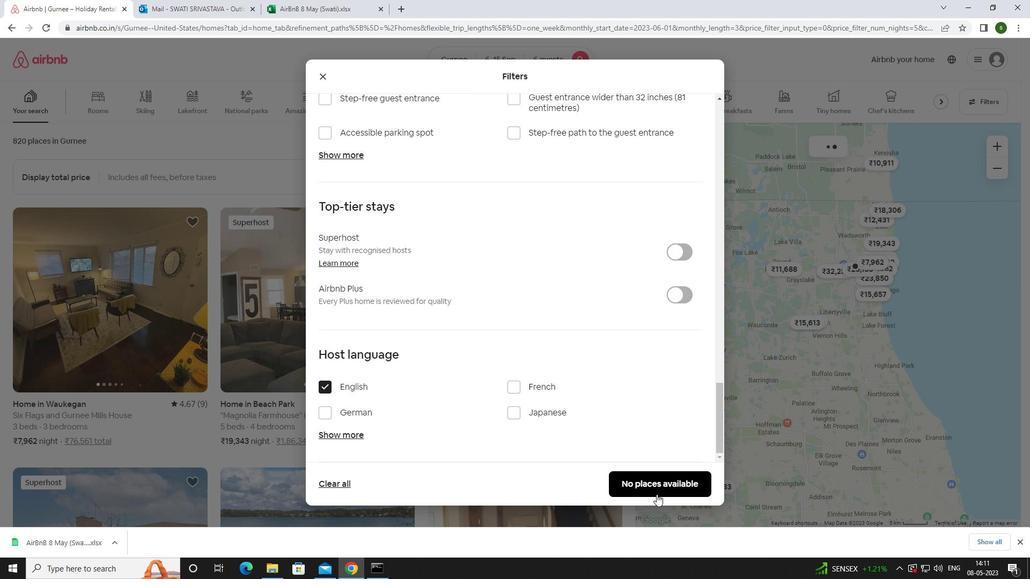 
Action: Mouse pressed left at (662, 489)
Screenshot: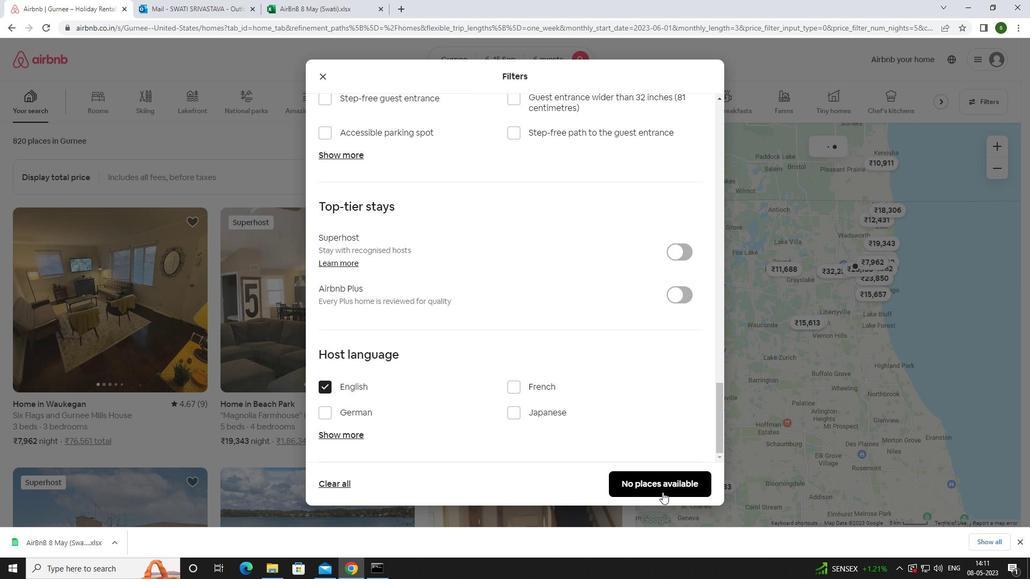 
Action: Mouse moved to (411, 409)
Screenshot: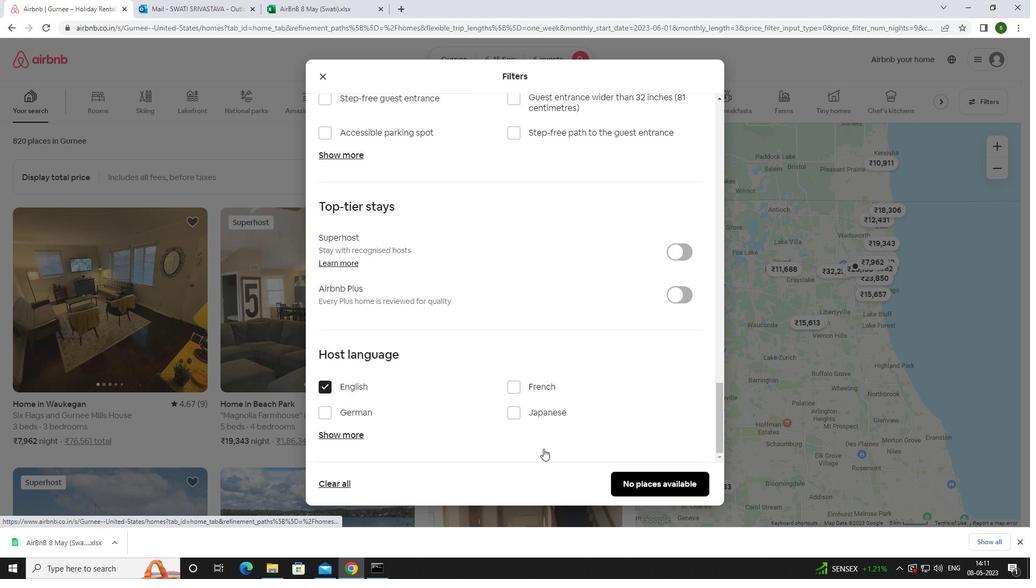 
